 Task: Check the average views per listing of front patio in the last 1 year.
Action: Mouse moved to (1087, 250)
Screenshot: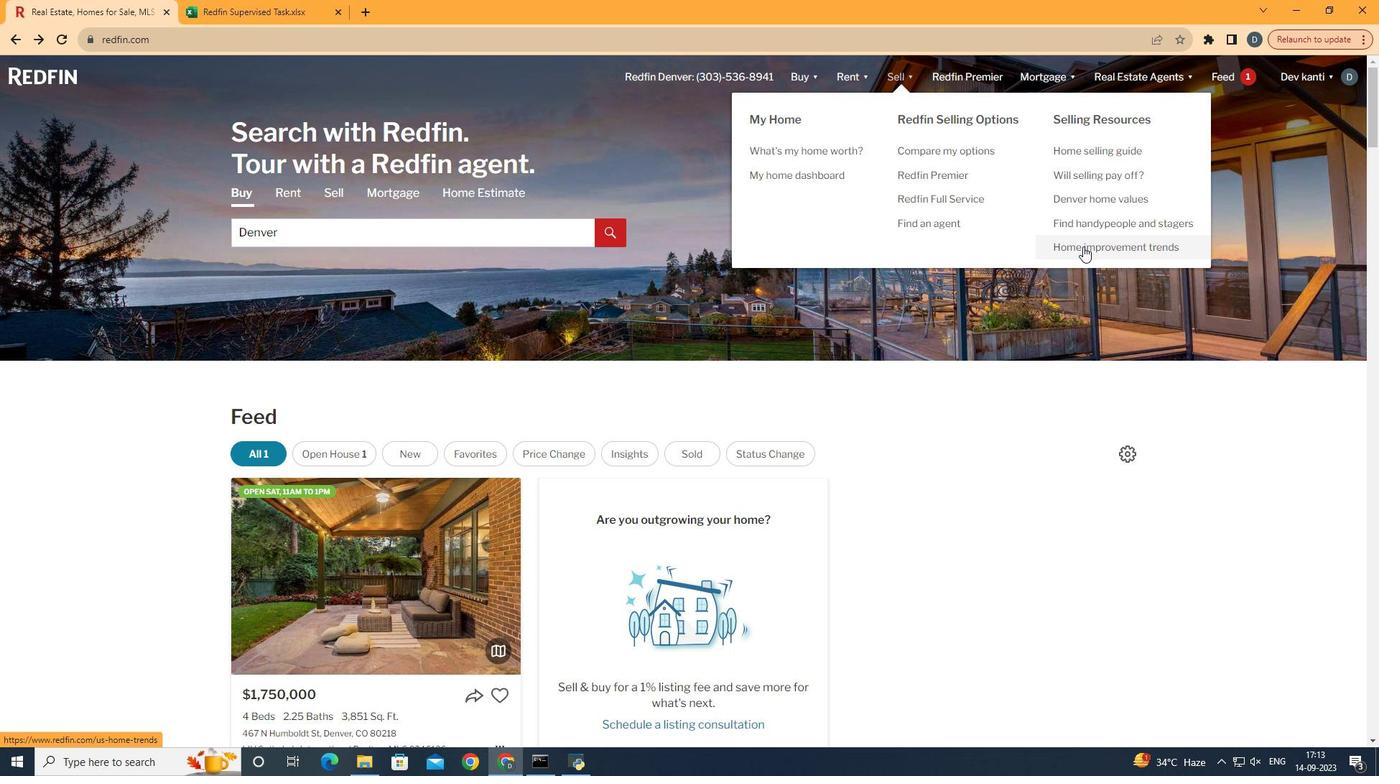 
Action: Mouse pressed left at (1087, 250)
Screenshot: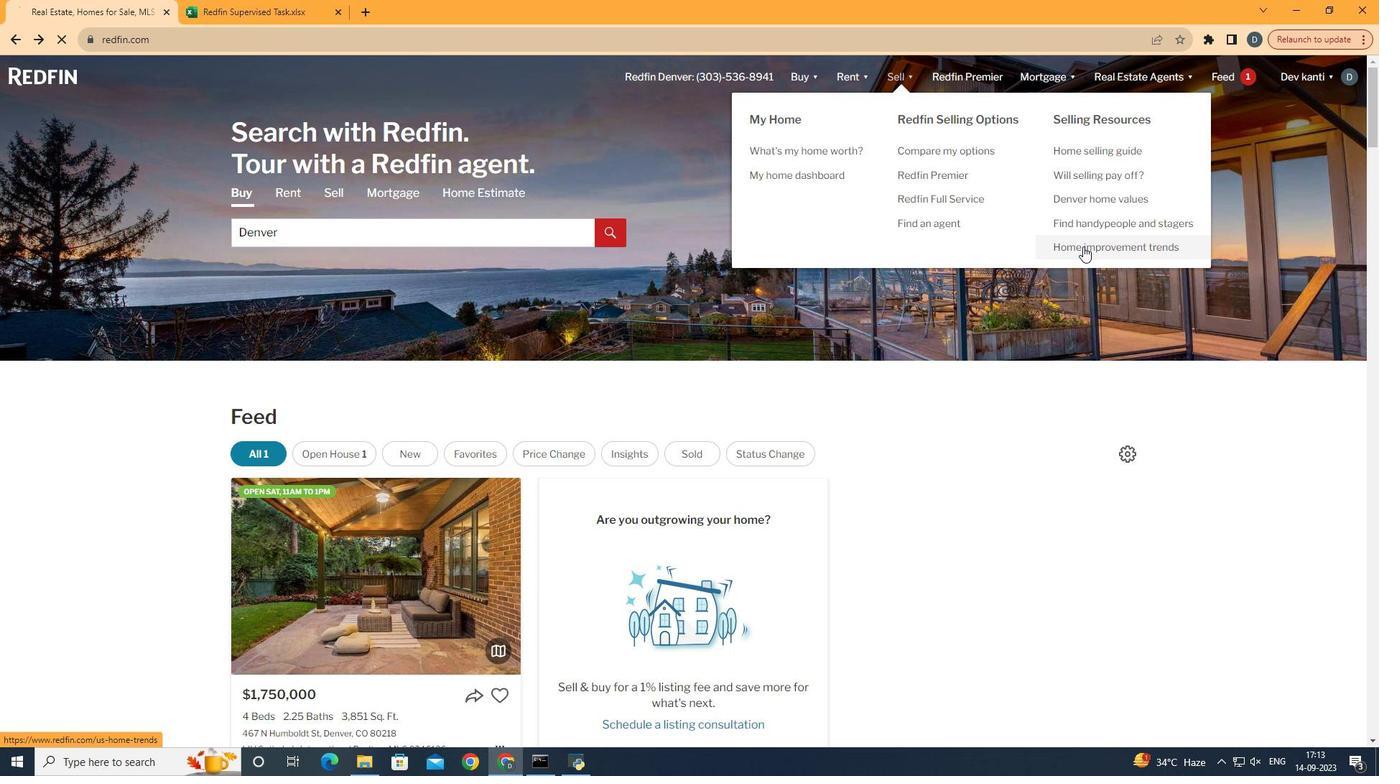 
Action: Mouse moved to (360, 278)
Screenshot: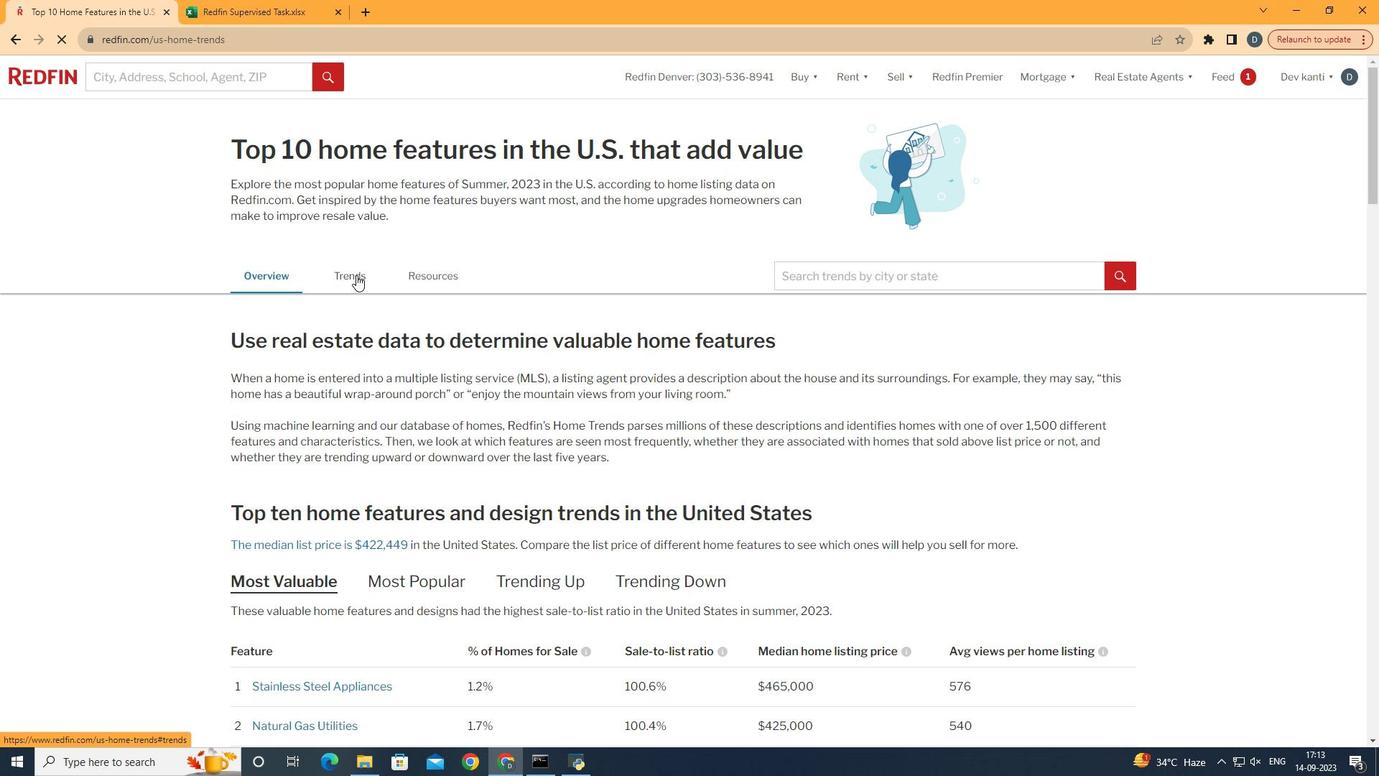 
Action: Mouse pressed left at (360, 278)
Screenshot: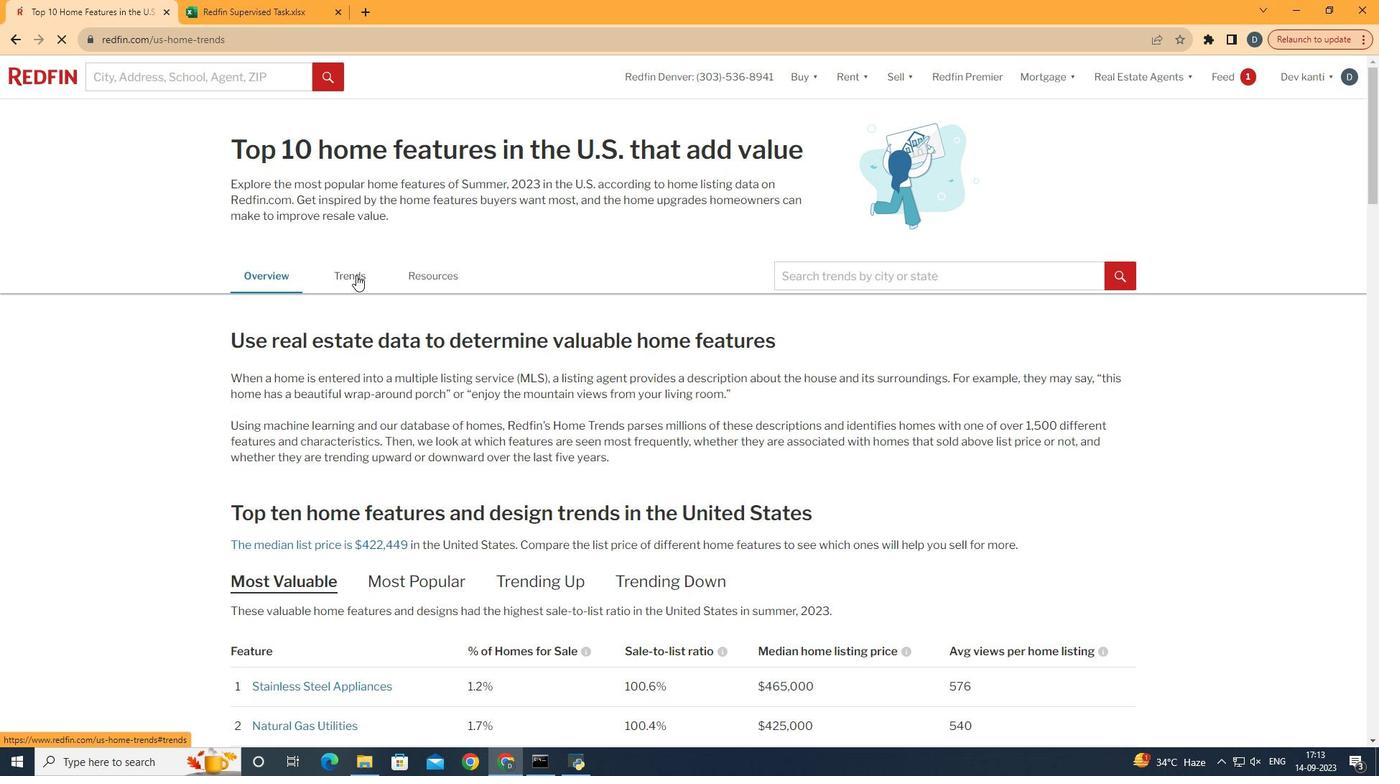 
Action: Mouse moved to (411, 372)
Screenshot: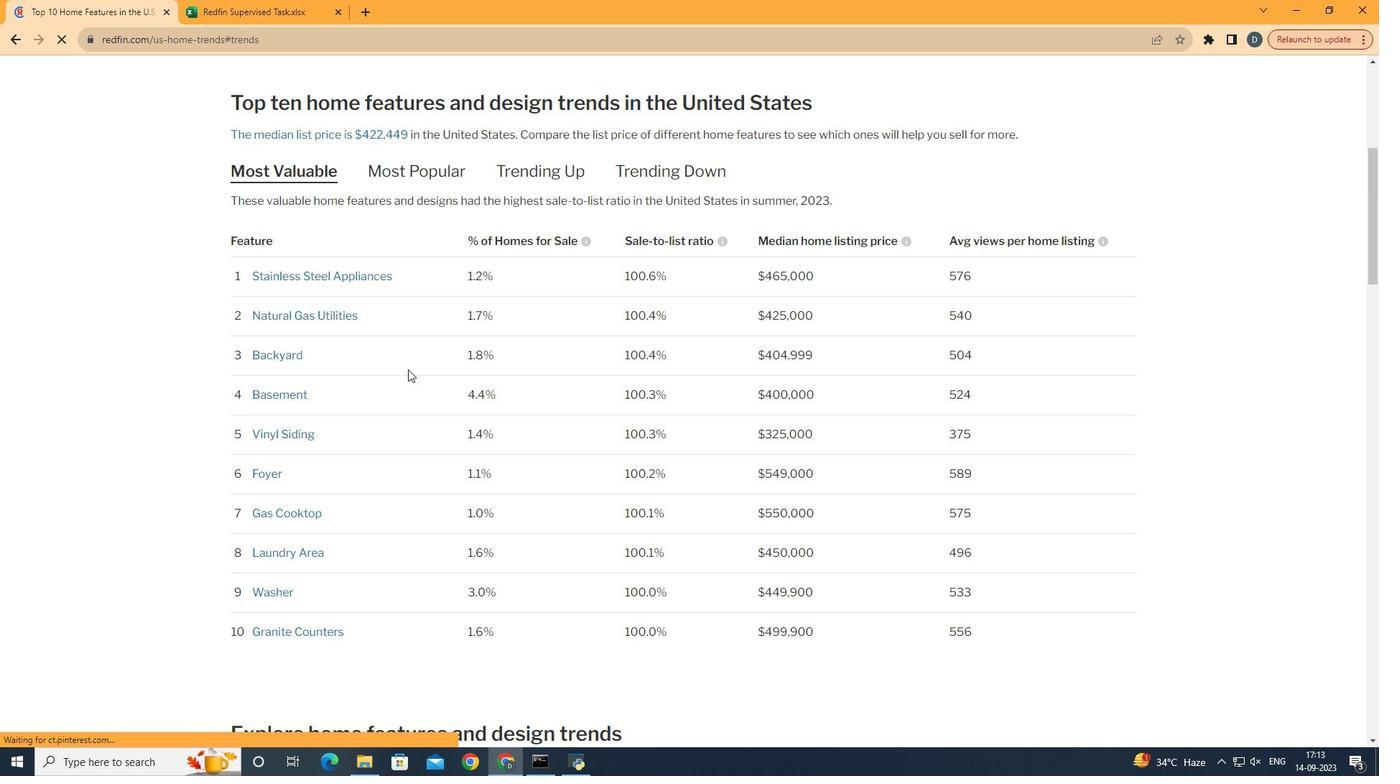 
Action: Mouse scrolled (411, 372) with delta (0, 0)
Screenshot: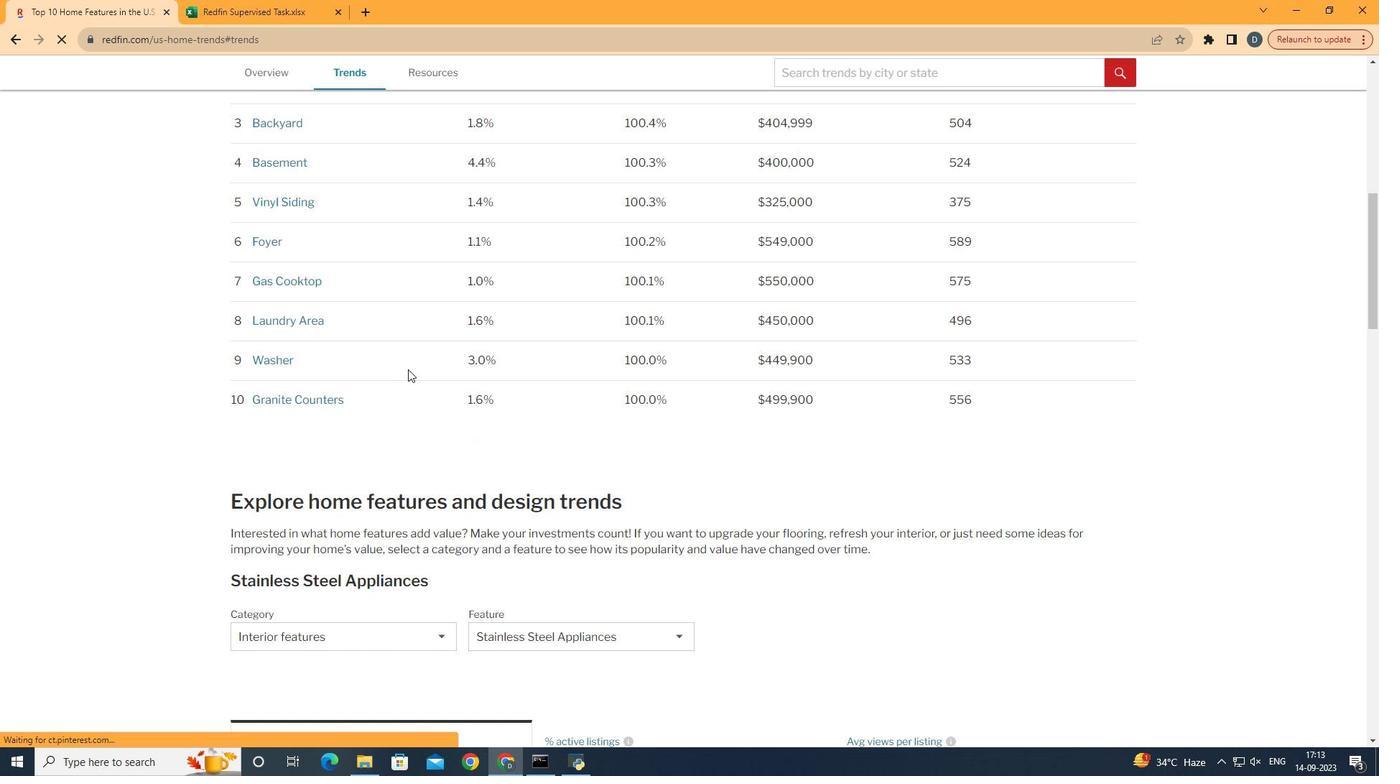 
Action: Mouse scrolled (411, 372) with delta (0, 0)
Screenshot: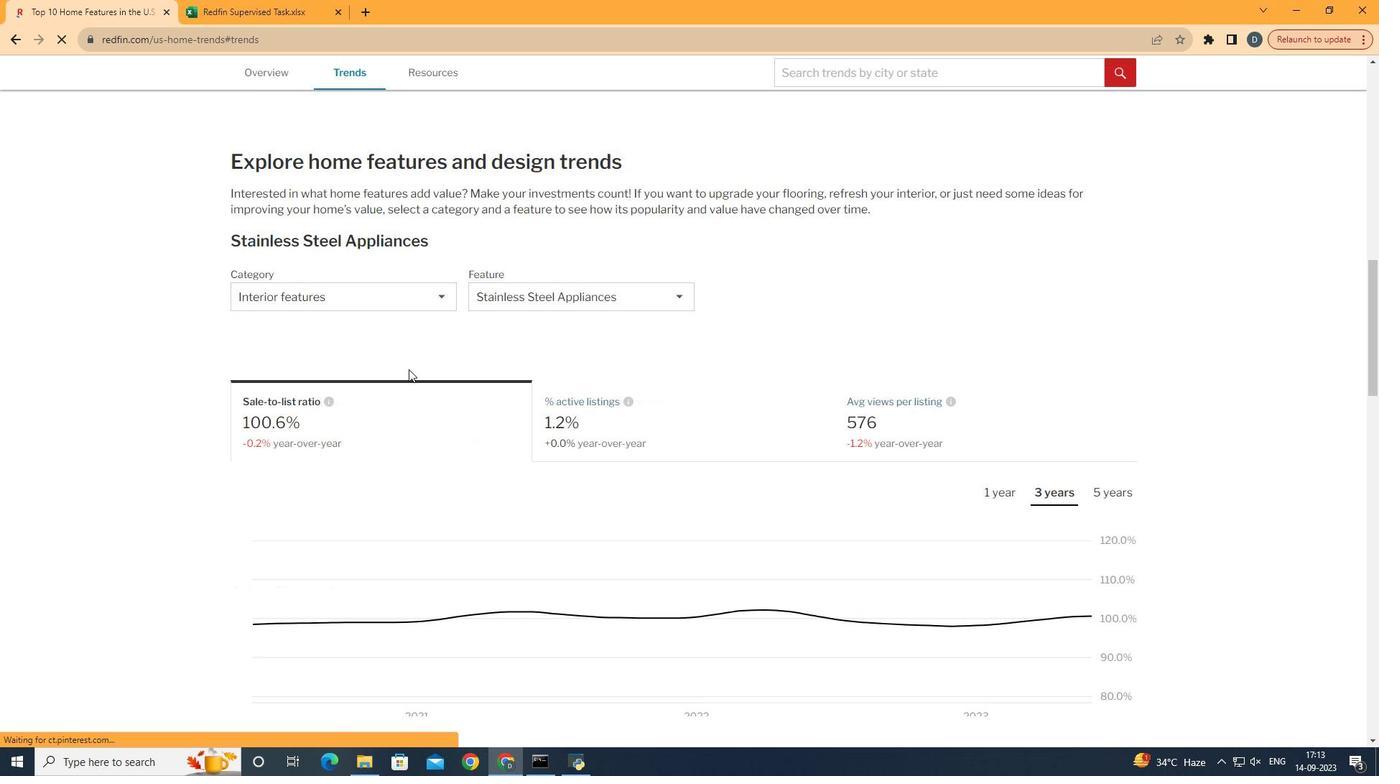 
Action: Mouse scrolled (411, 372) with delta (0, 0)
Screenshot: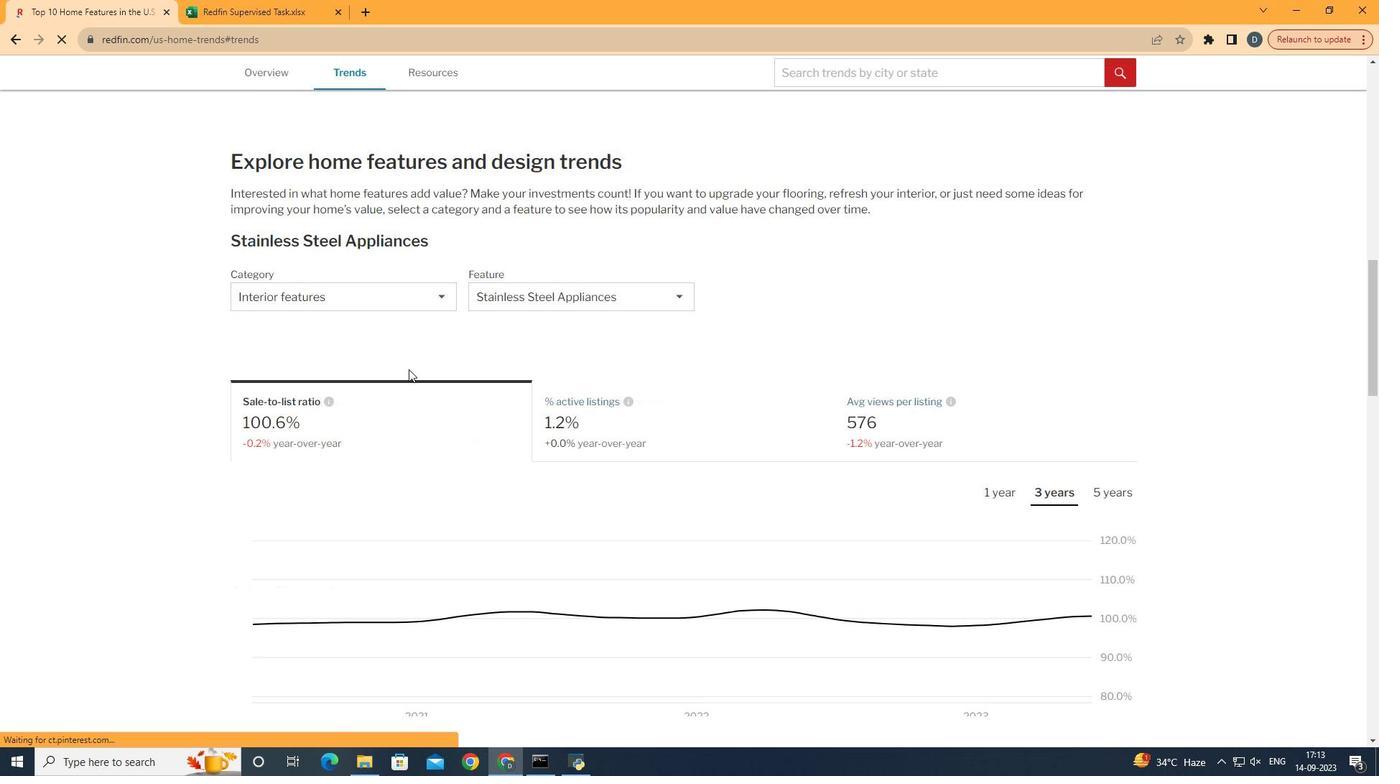 
Action: Mouse scrolled (411, 372) with delta (0, 0)
Screenshot: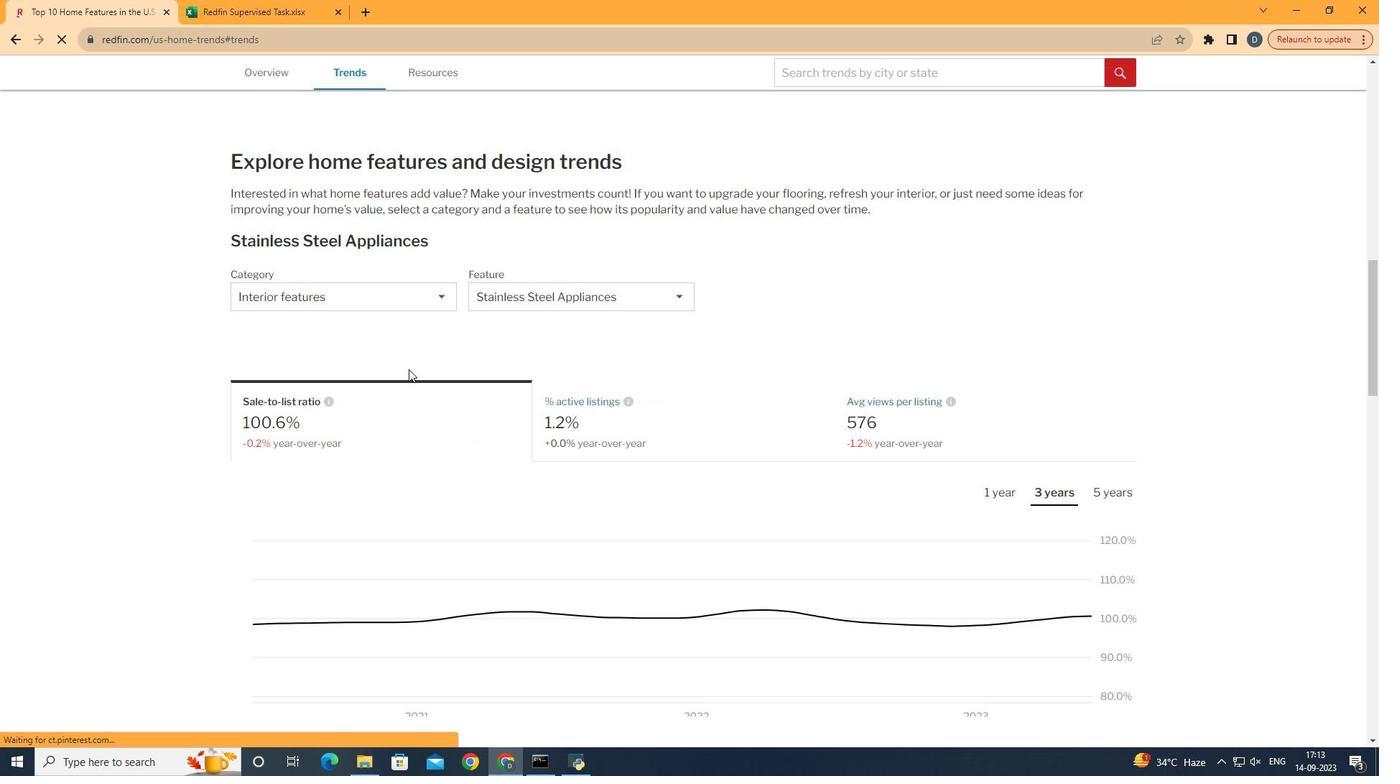 
Action: Mouse scrolled (411, 372) with delta (0, 0)
Screenshot: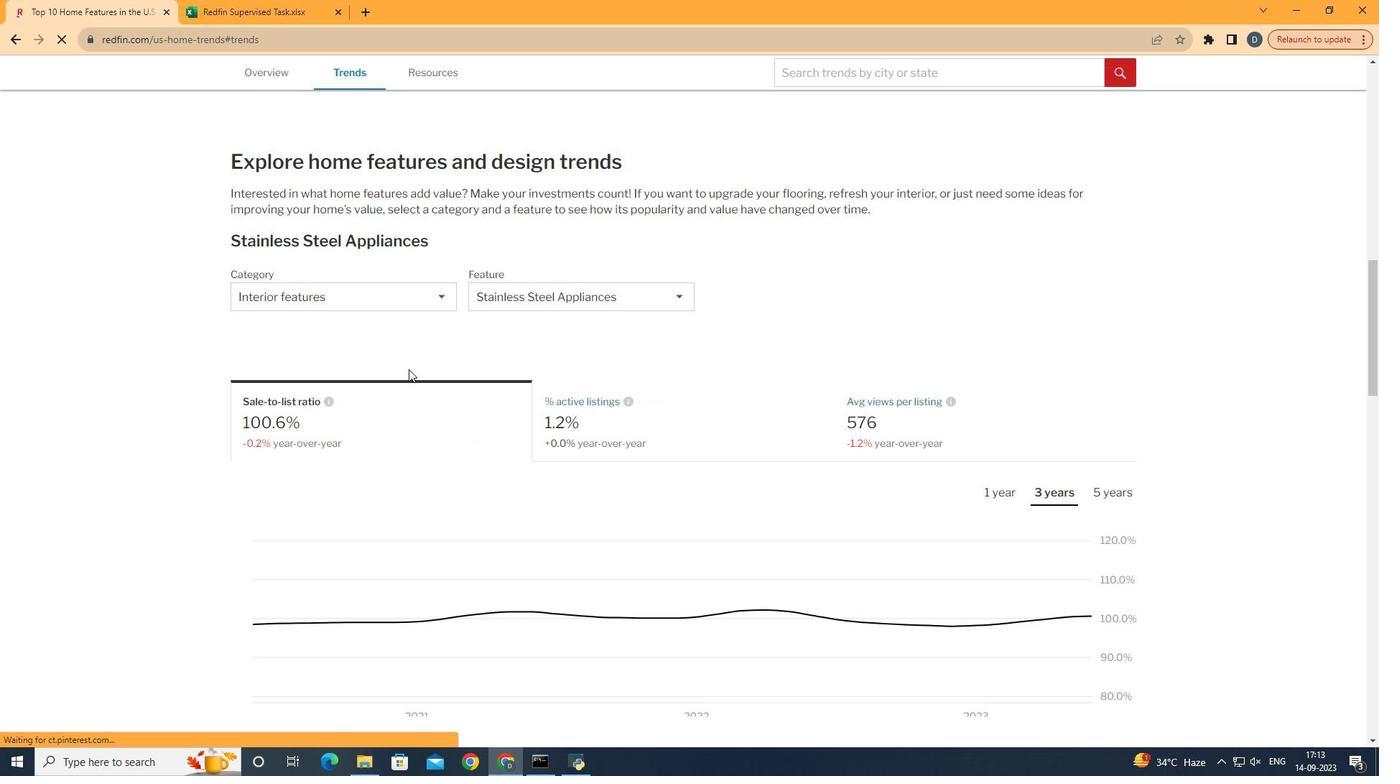 
Action: Mouse scrolled (411, 372) with delta (0, 0)
Screenshot: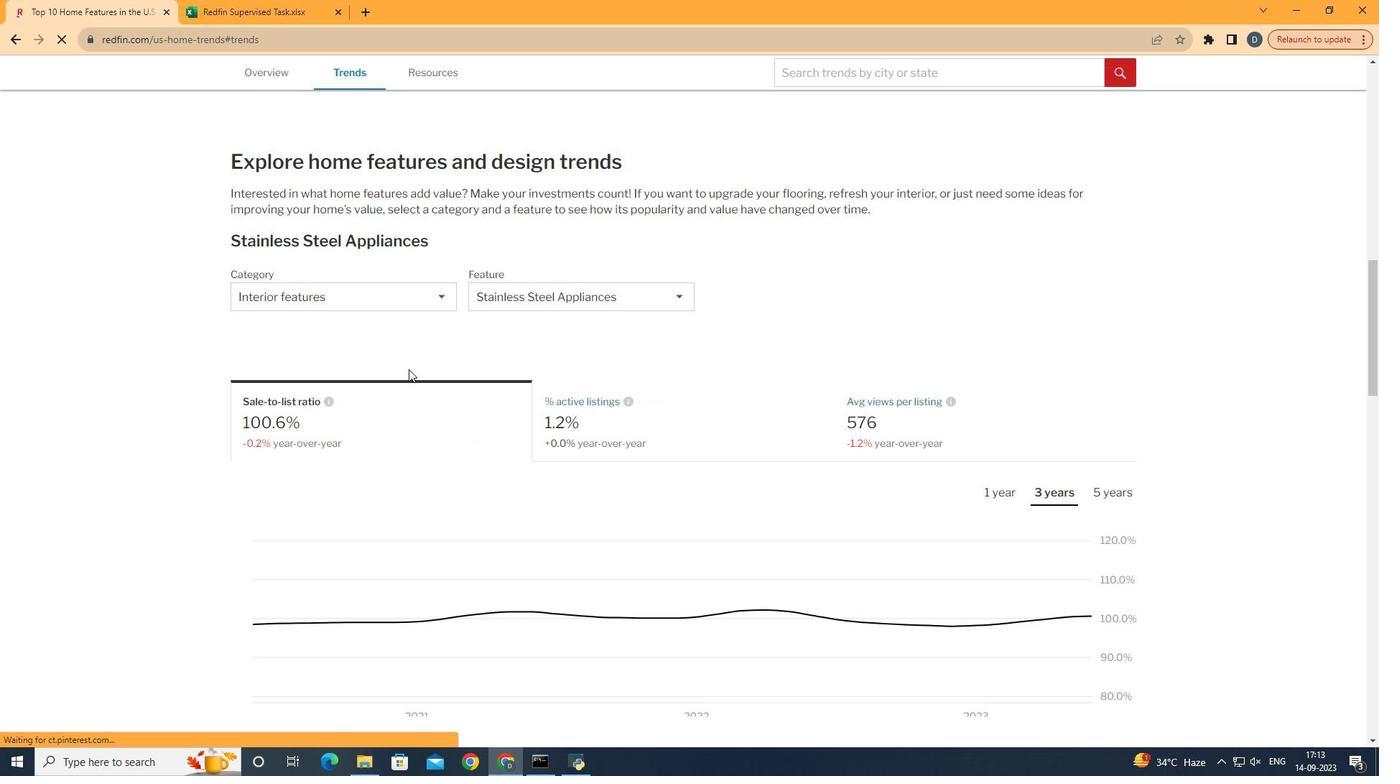 
Action: Mouse scrolled (411, 372) with delta (0, 0)
Screenshot: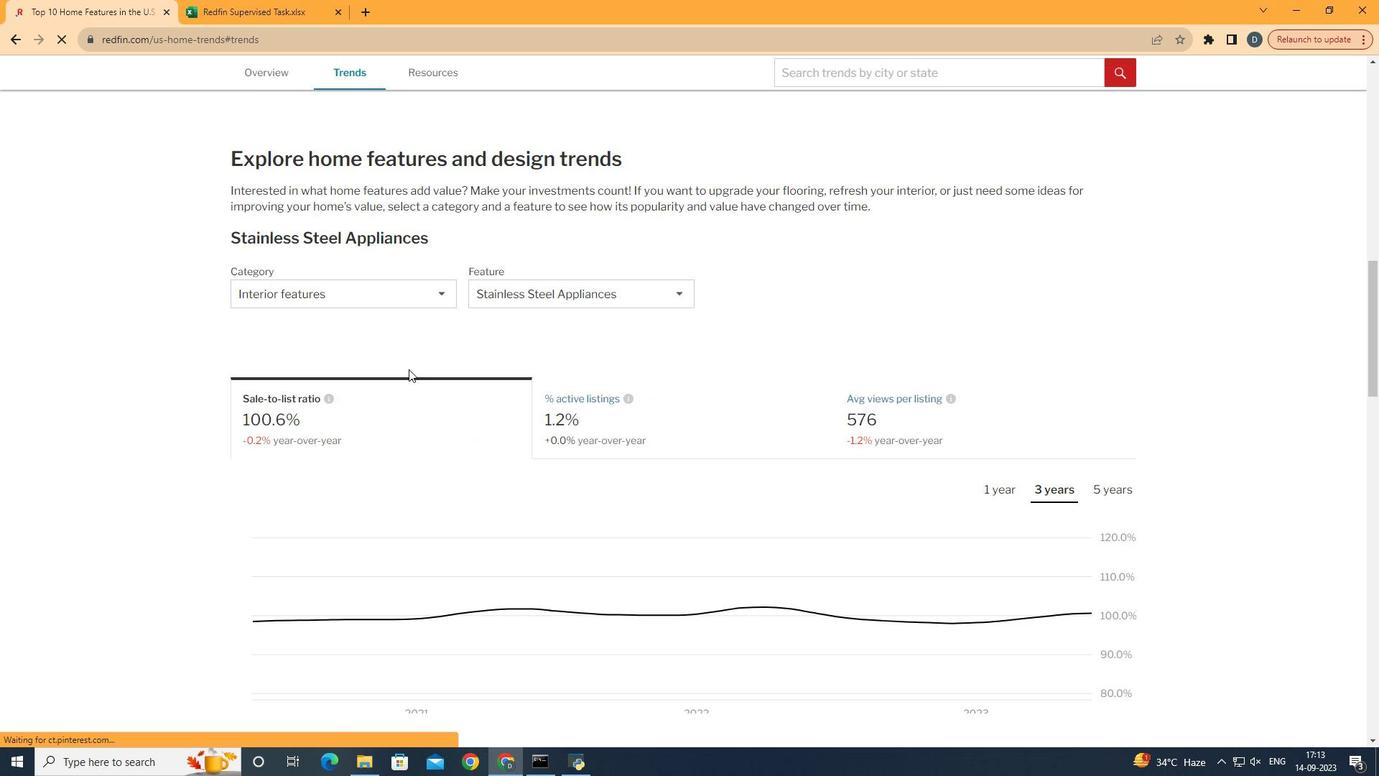 
Action: Mouse scrolled (411, 372) with delta (0, 0)
Screenshot: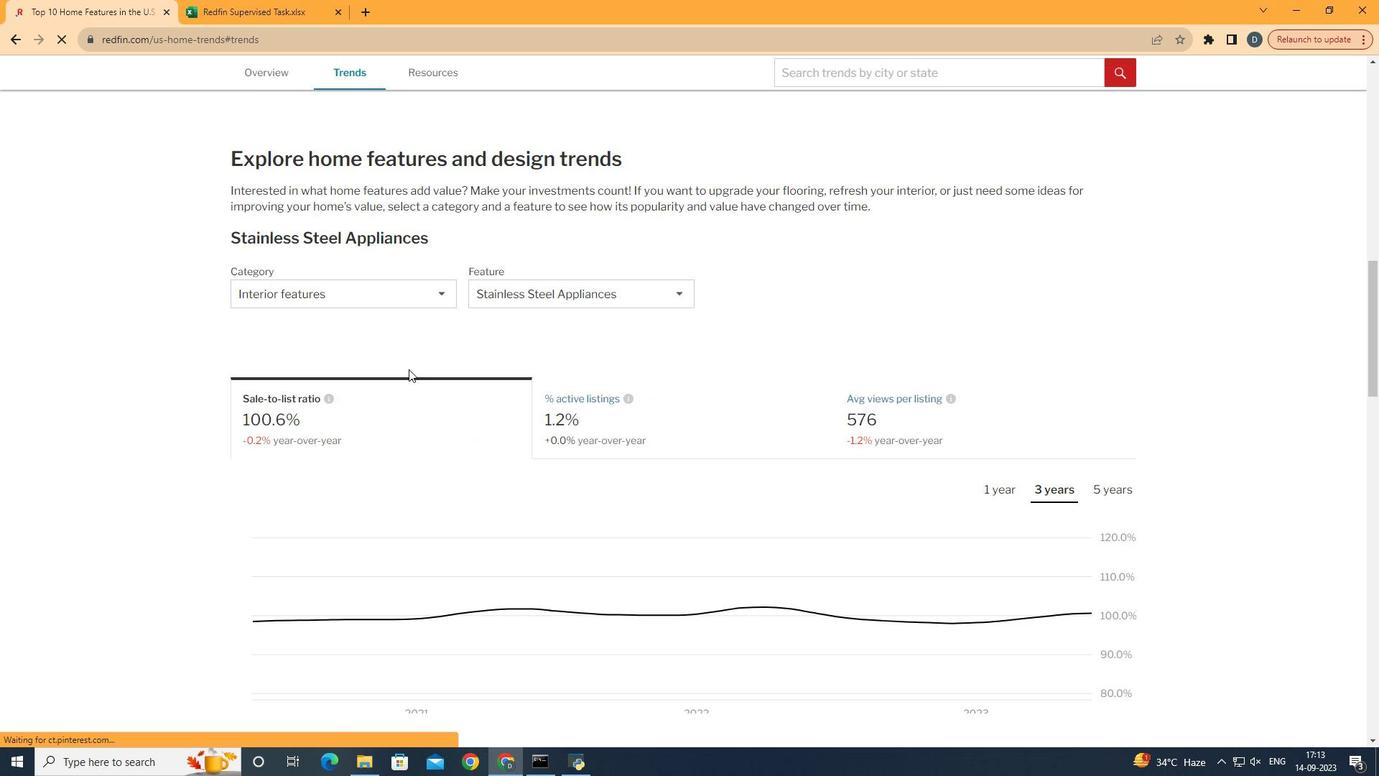 
Action: Mouse moved to (382, 295)
Screenshot: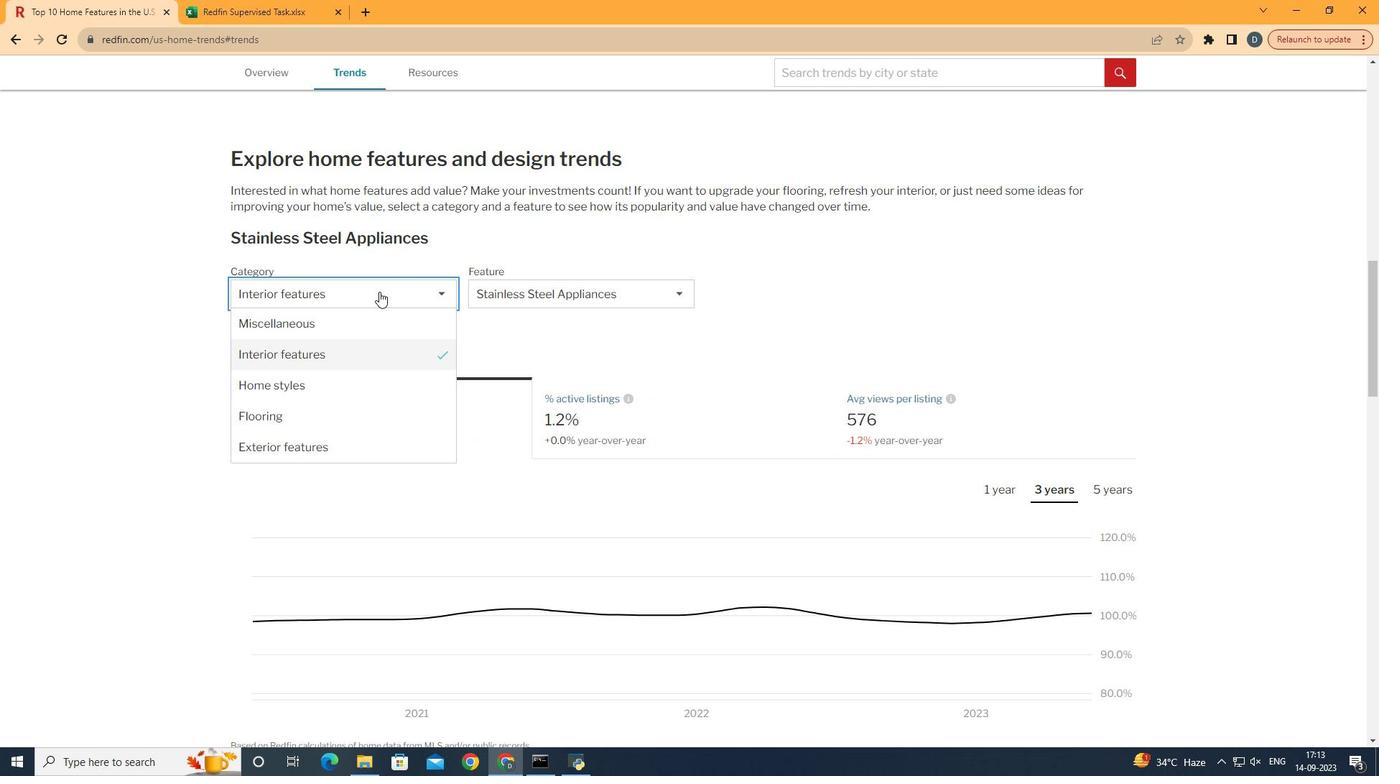
Action: Mouse pressed left at (382, 295)
Screenshot: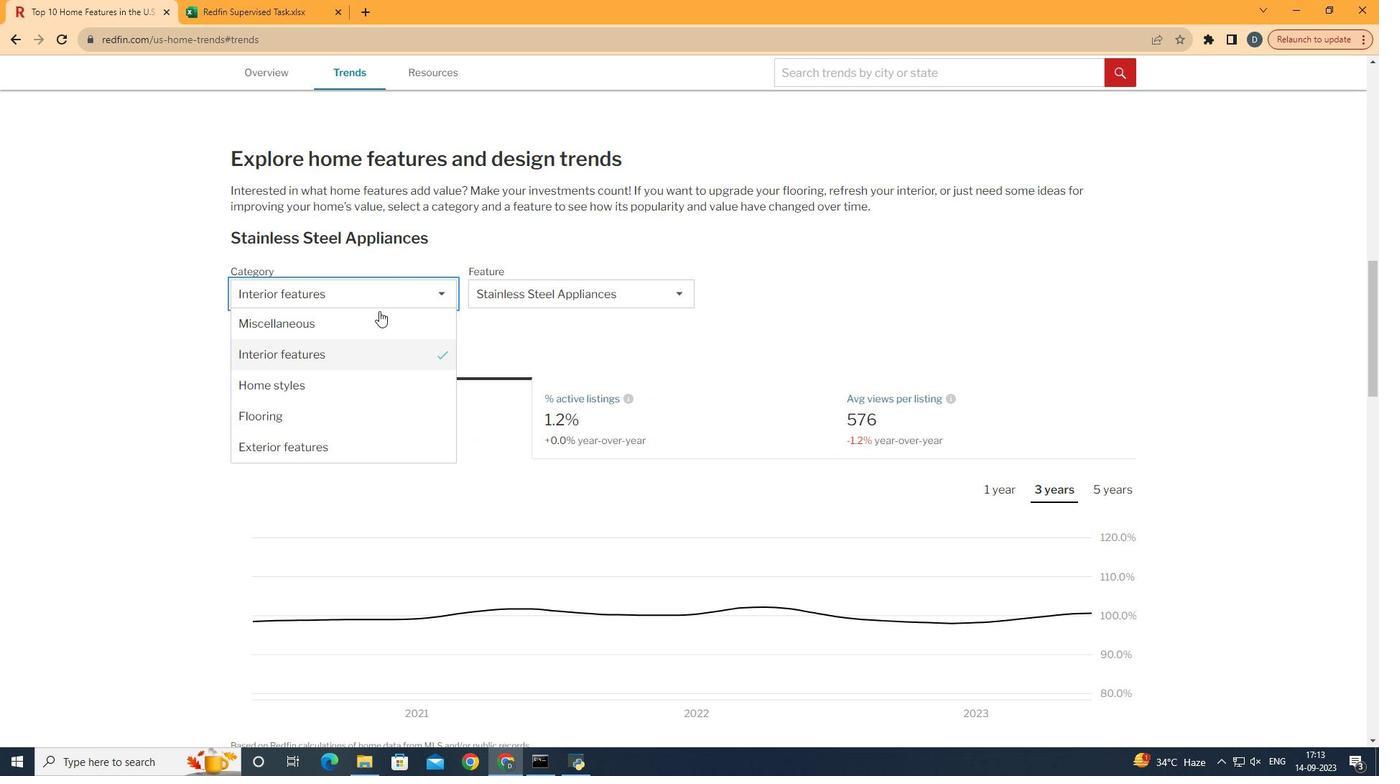 
Action: Mouse moved to (391, 445)
Screenshot: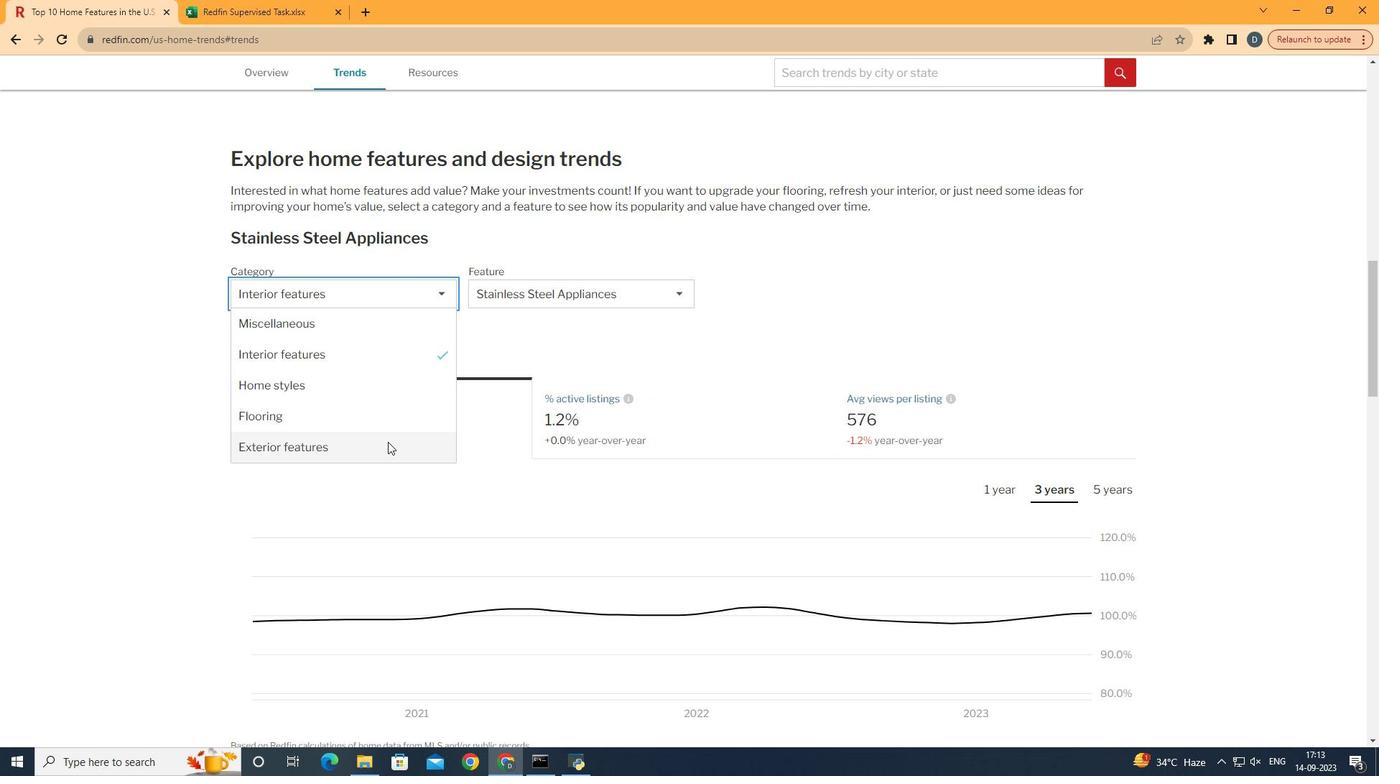 
Action: Mouse pressed left at (391, 445)
Screenshot: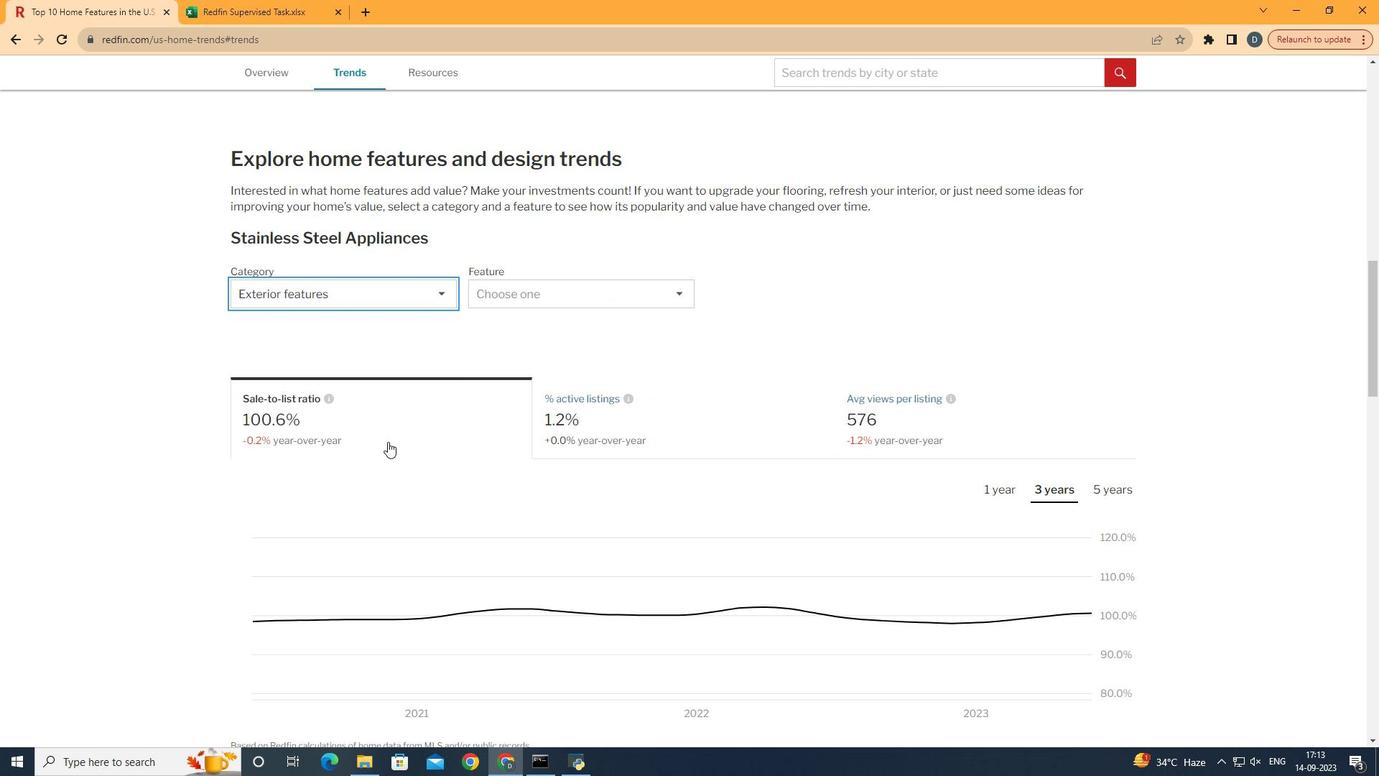 
Action: Mouse moved to (553, 310)
Screenshot: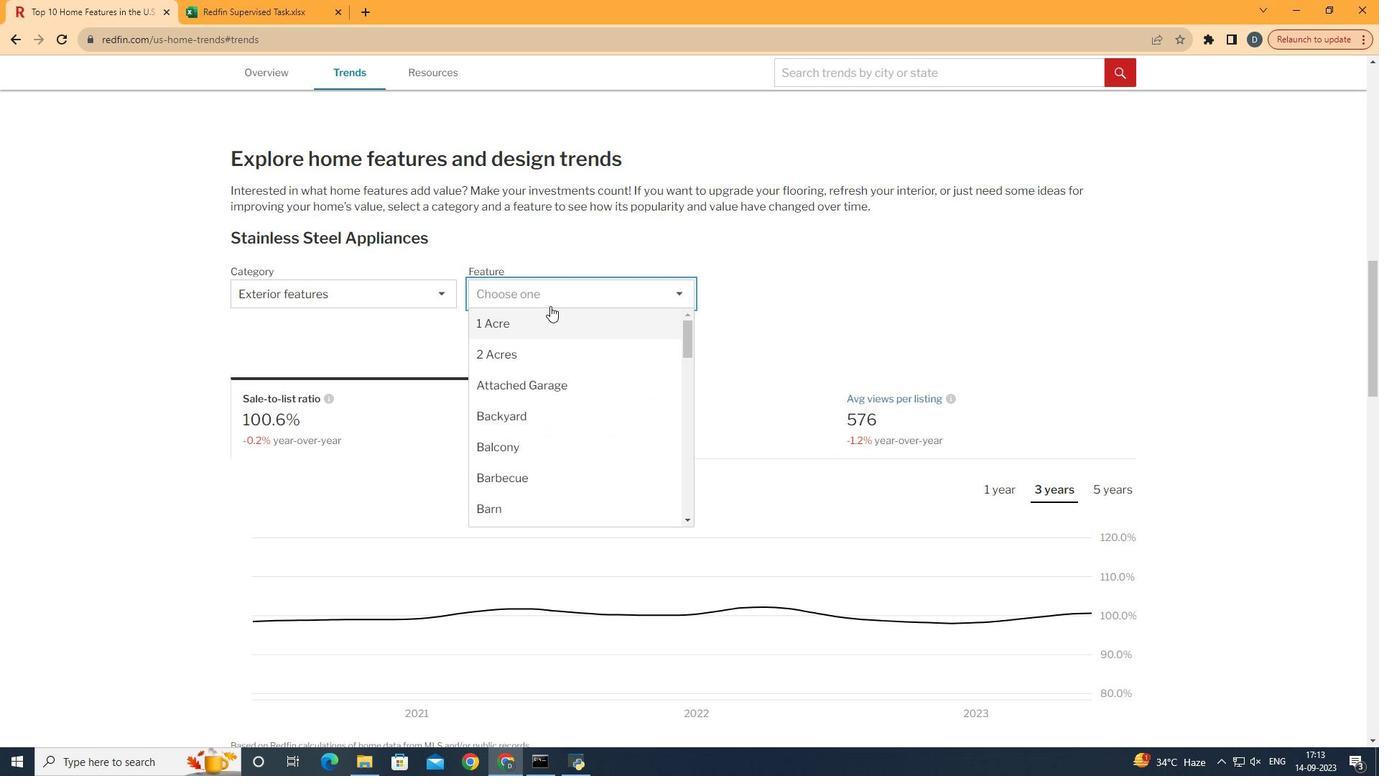 
Action: Mouse pressed left at (553, 310)
Screenshot: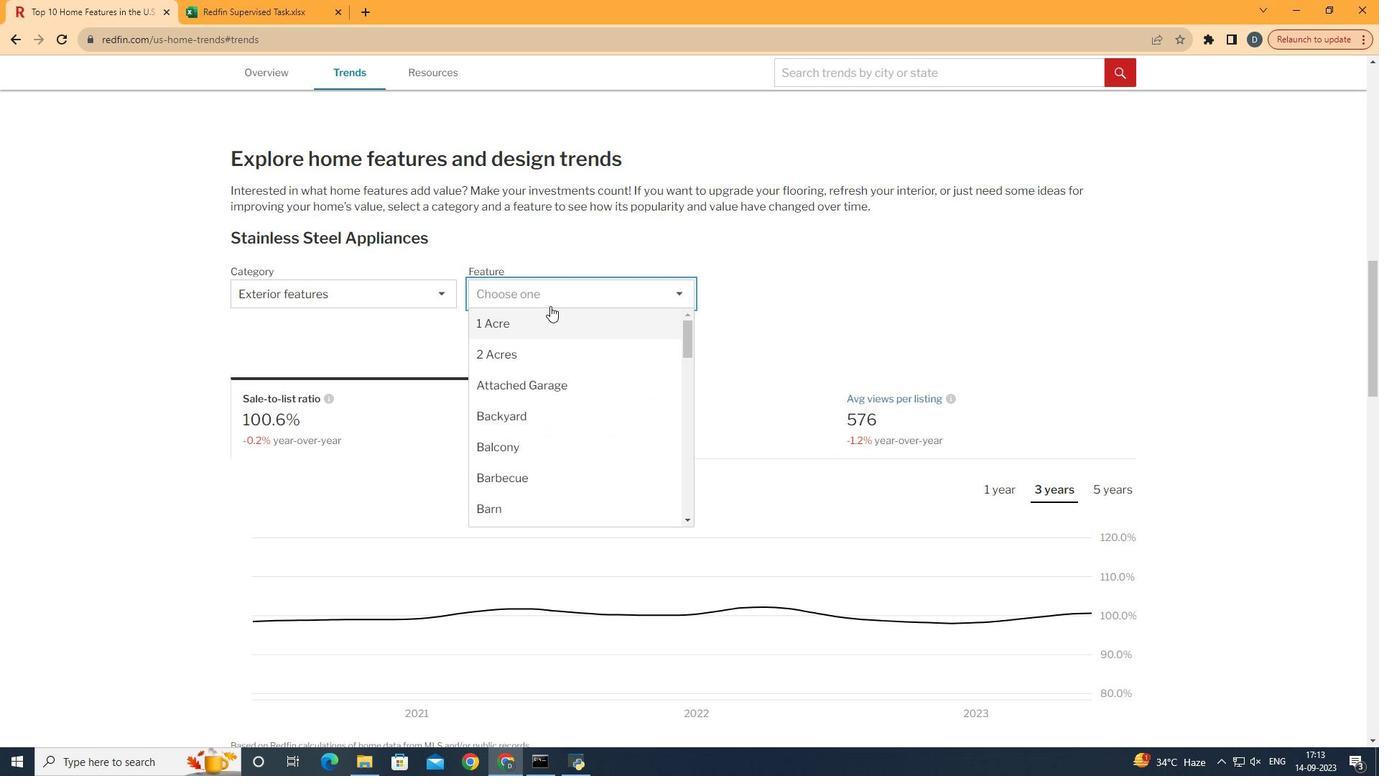 
Action: Mouse moved to (582, 417)
Screenshot: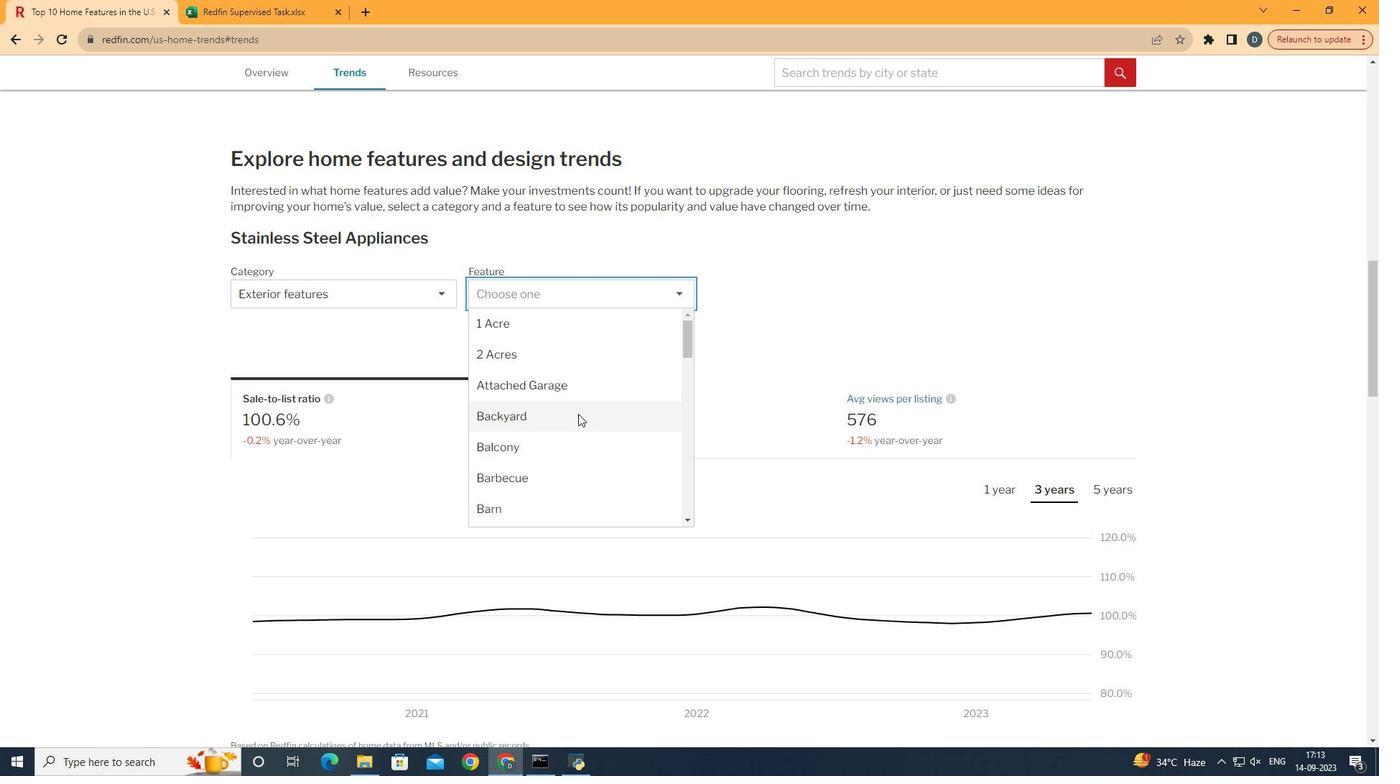 
Action: Mouse scrolled (582, 416) with delta (0, 0)
Screenshot: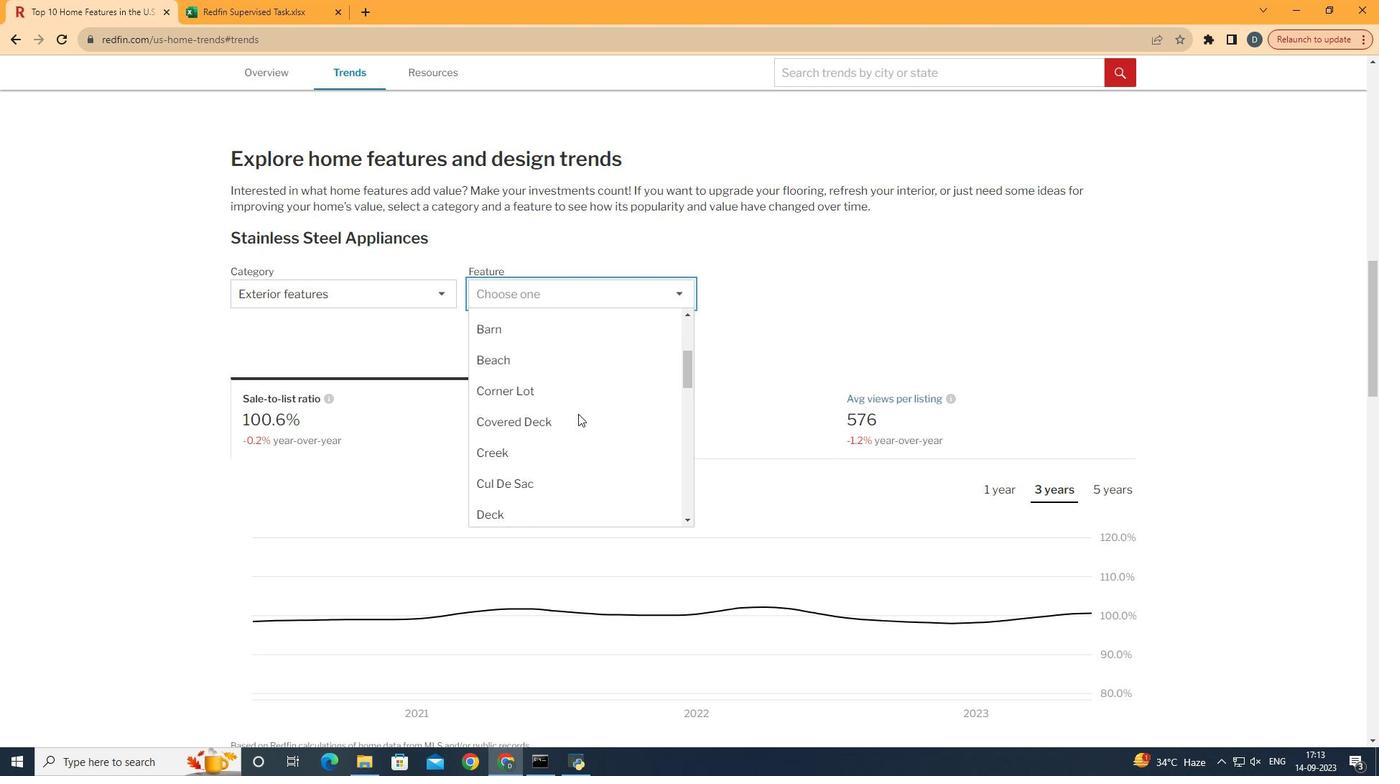 
Action: Mouse scrolled (582, 416) with delta (0, 0)
Screenshot: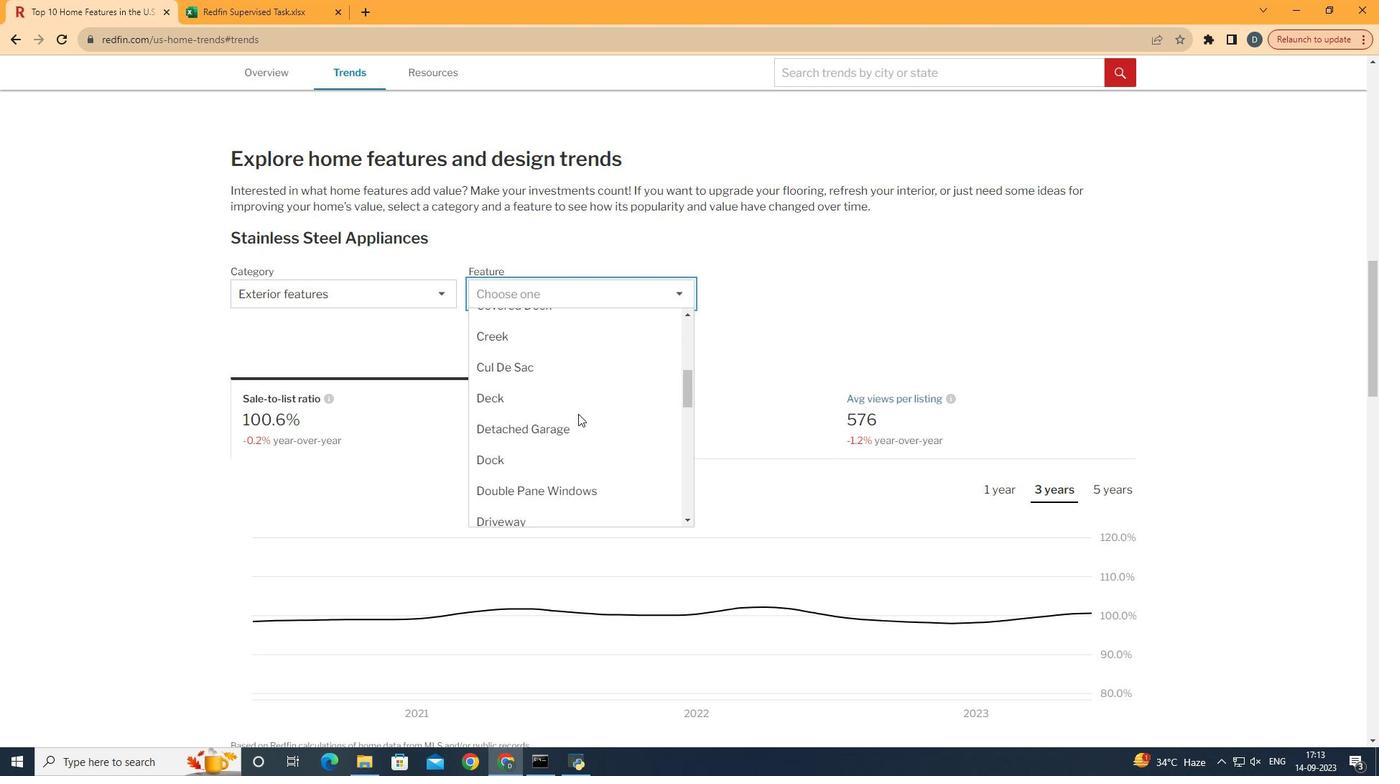 
Action: Mouse scrolled (582, 416) with delta (0, 0)
Screenshot: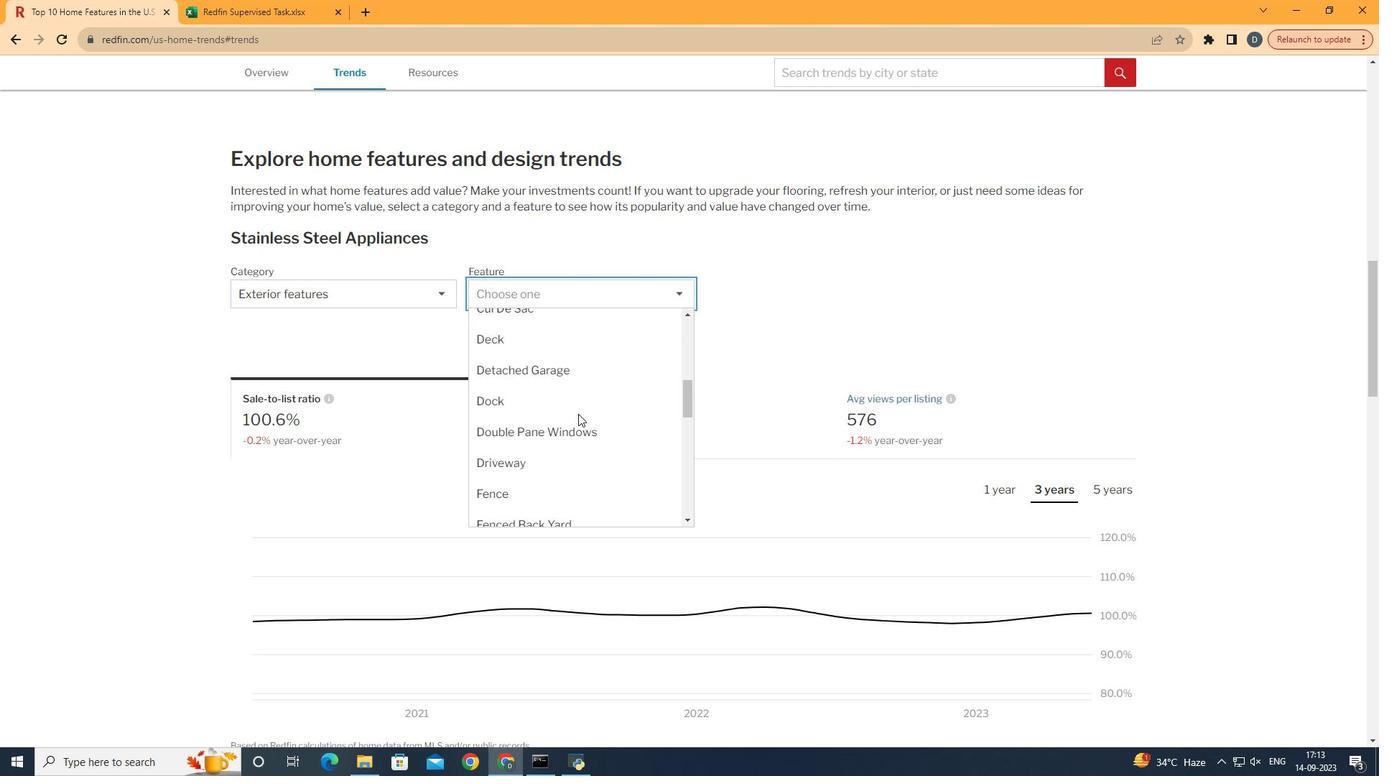 
Action: Mouse scrolled (582, 416) with delta (0, 0)
Screenshot: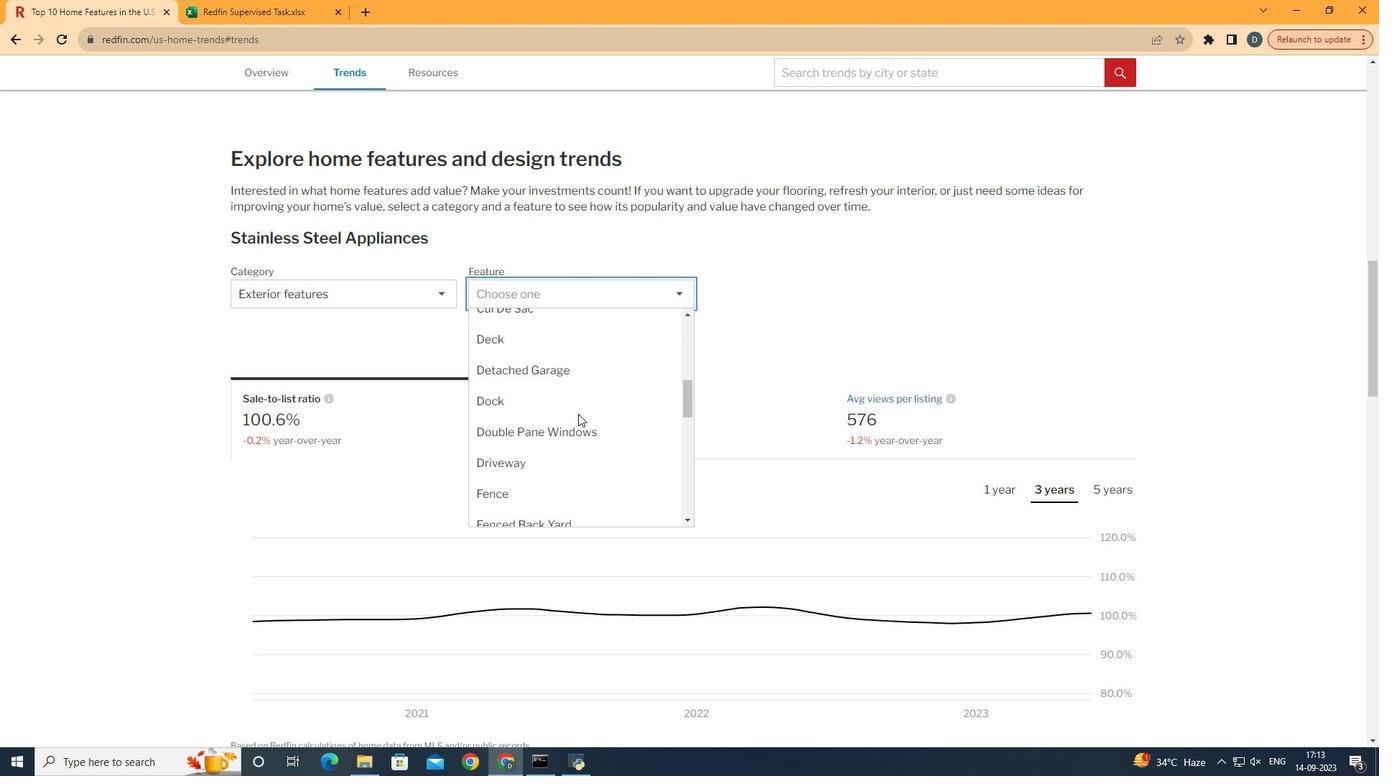 
Action: Mouse scrolled (582, 416) with delta (0, 0)
Screenshot: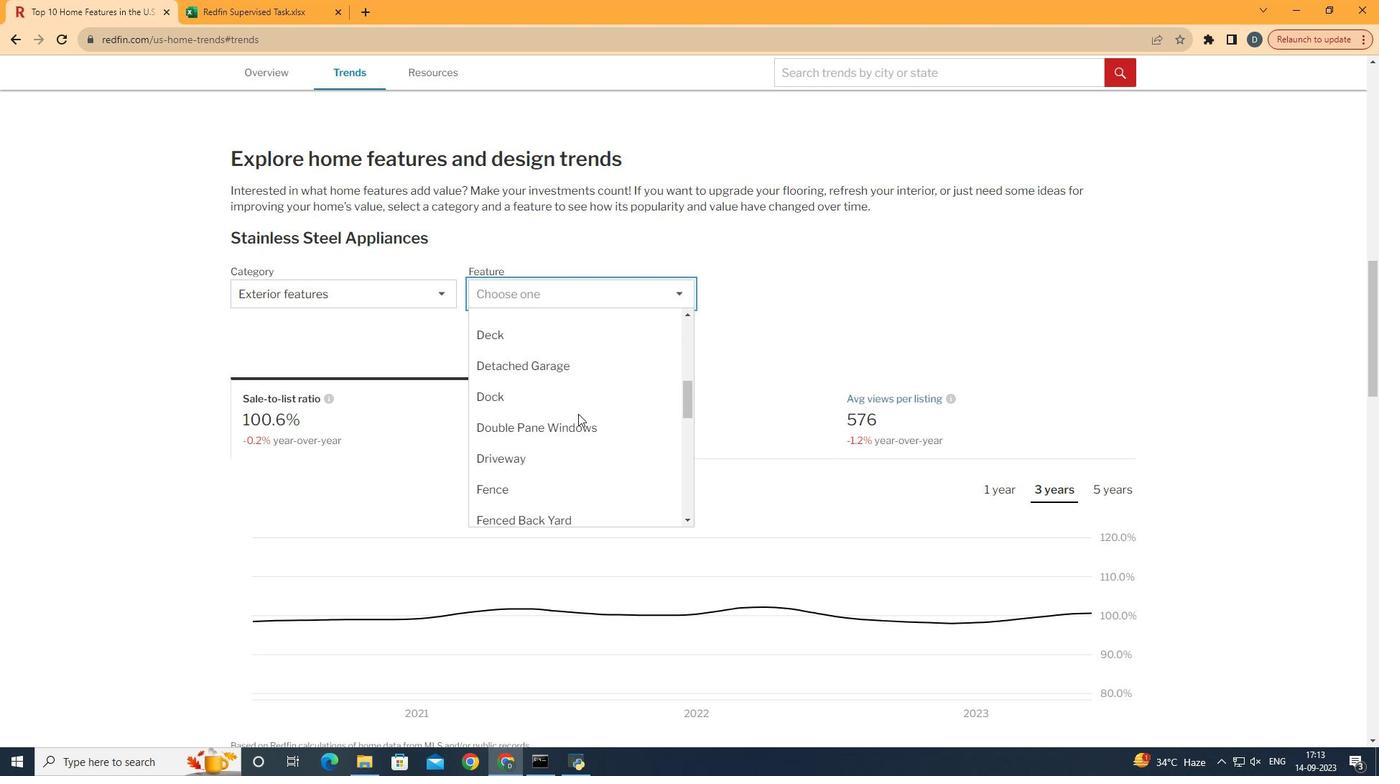 
Action: Mouse scrolled (582, 416) with delta (0, 0)
Screenshot: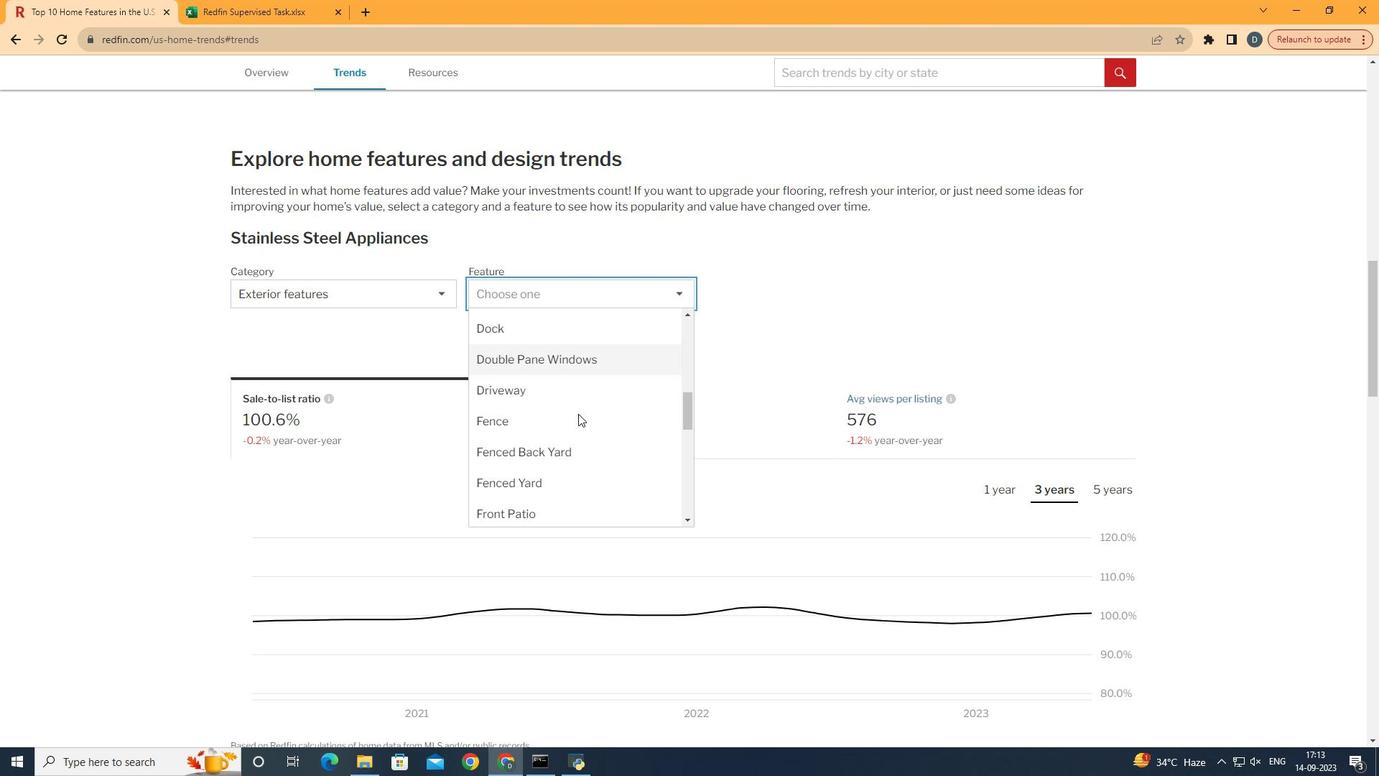 
Action: Mouse scrolled (582, 416) with delta (0, 0)
Screenshot: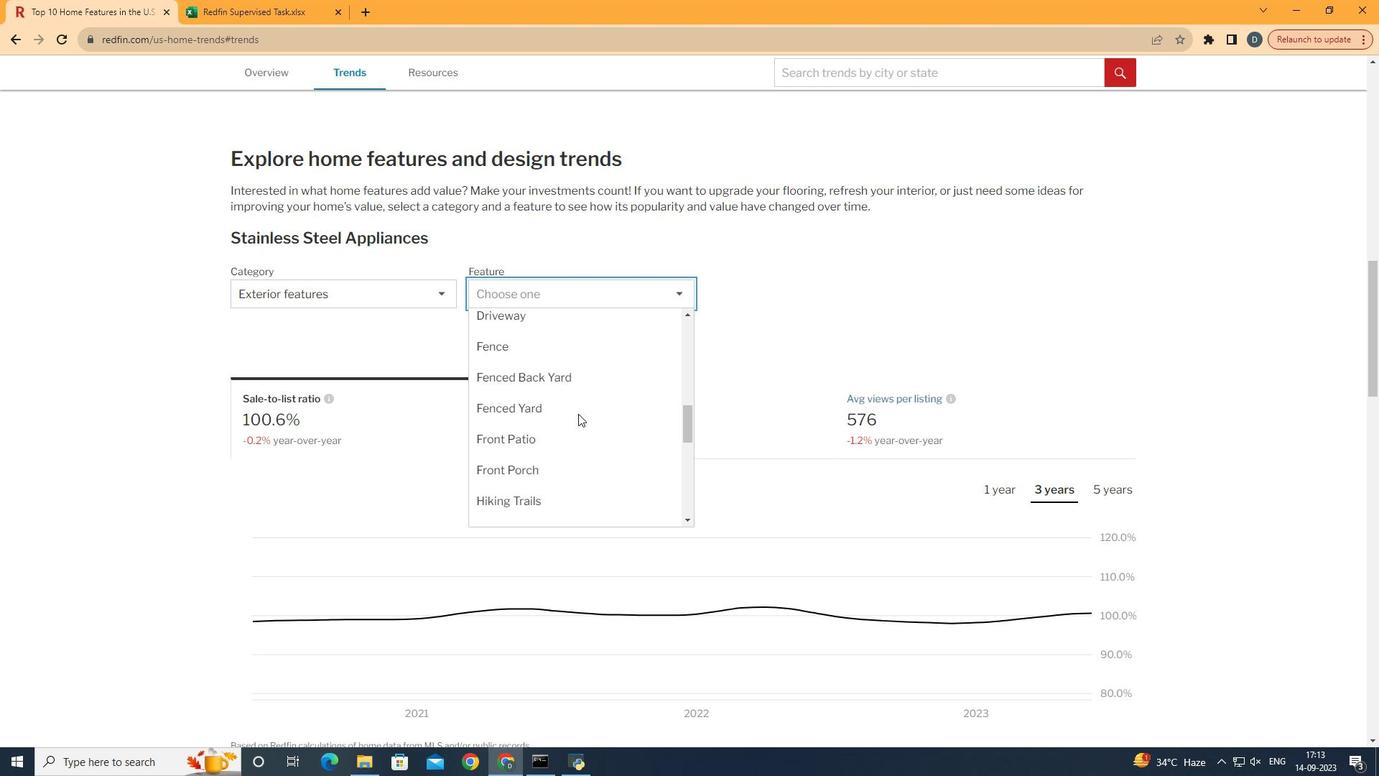 
Action: Mouse moved to (576, 454)
Screenshot: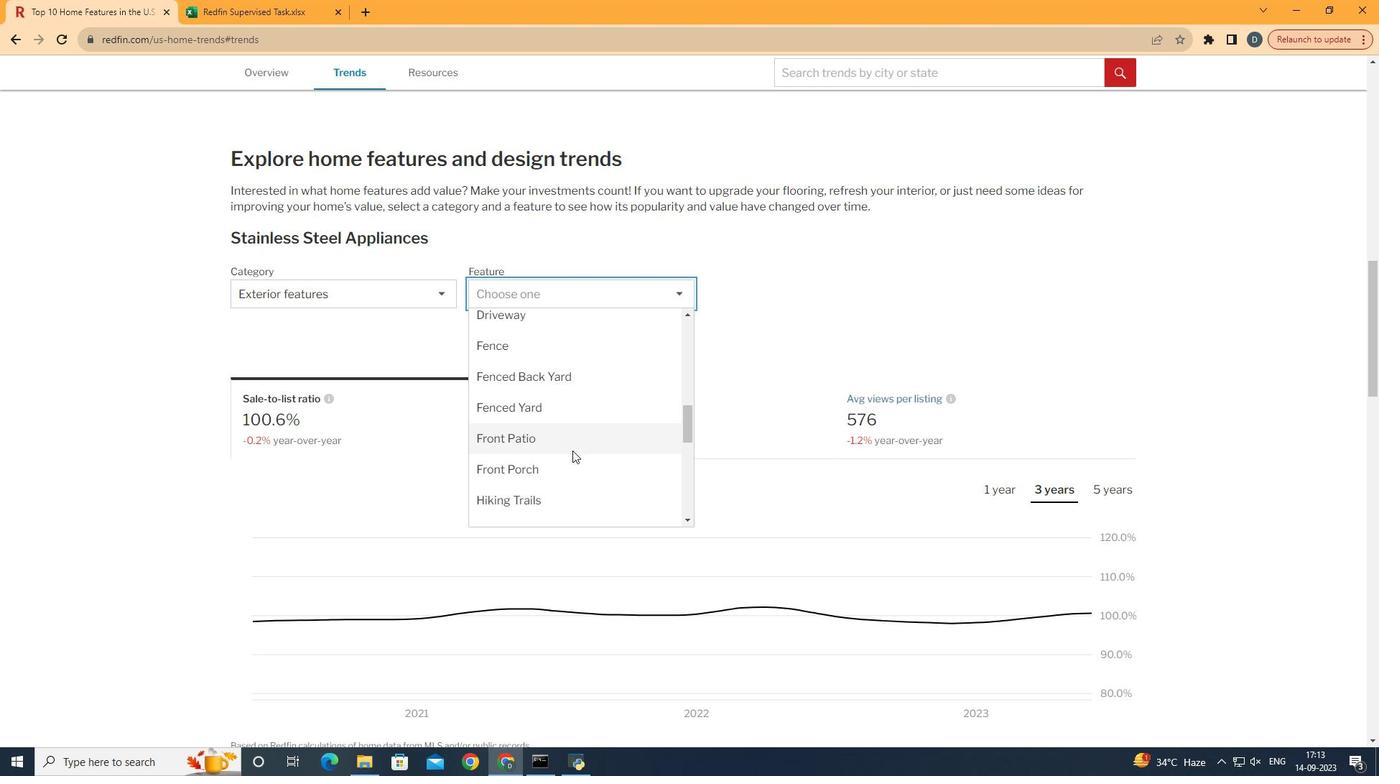 
Action: Mouse pressed left at (576, 454)
Screenshot: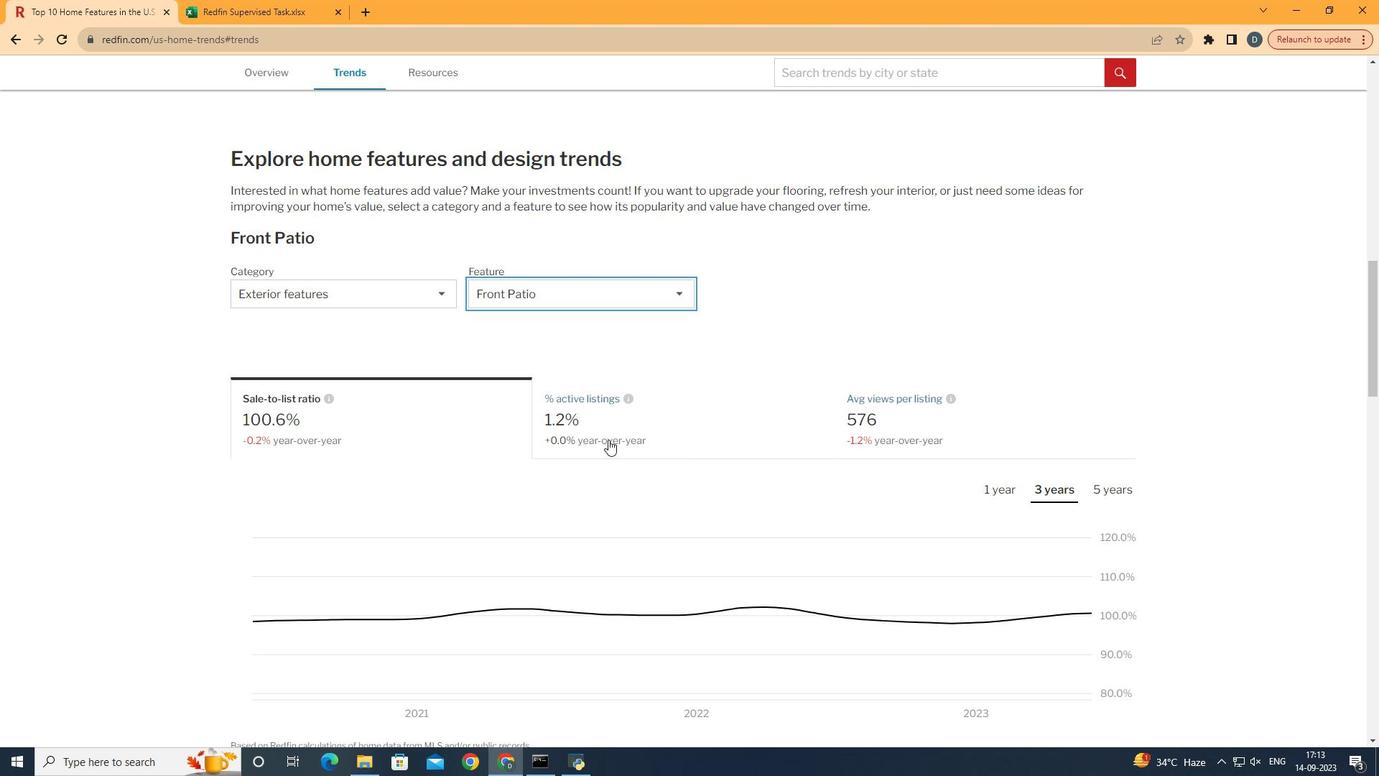 
Action: Mouse moved to (936, 417)
Screenshot: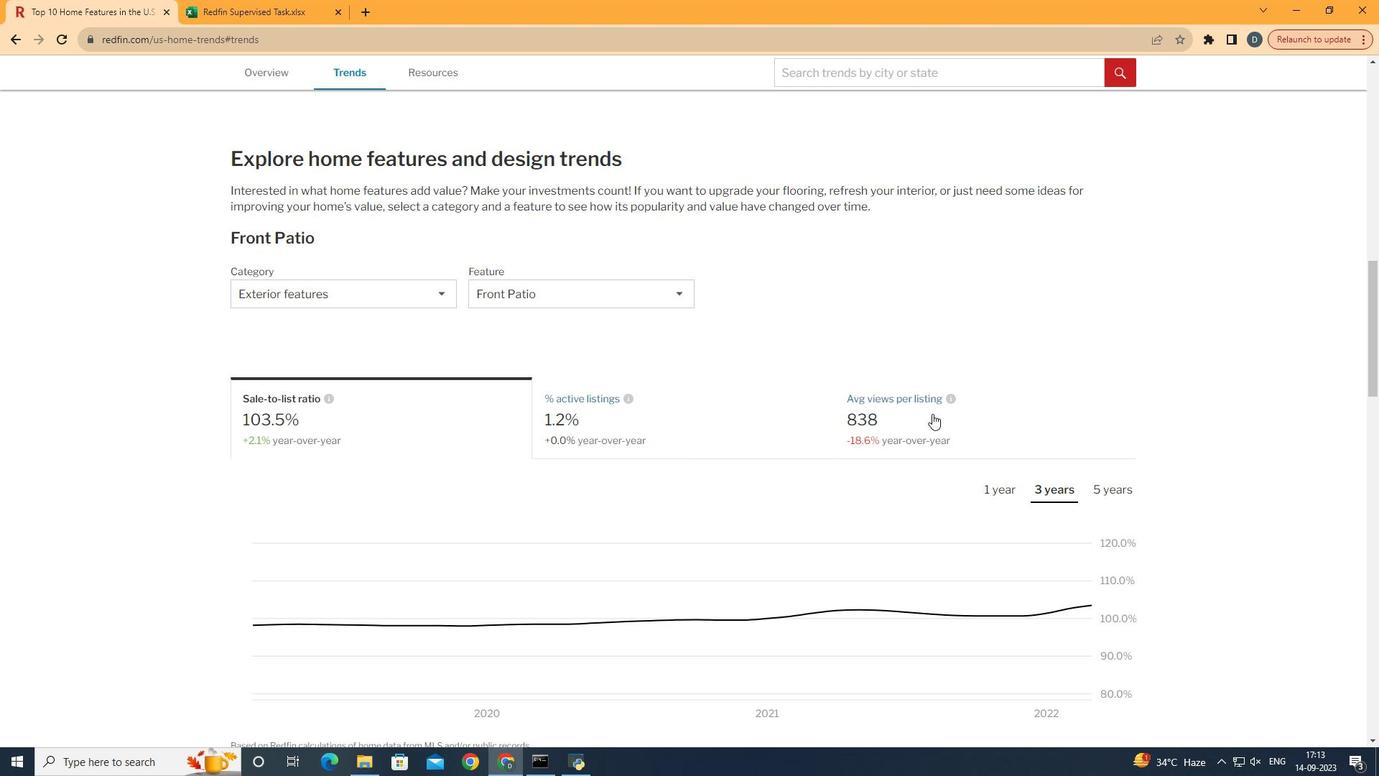 
Action: Mouse pressed left at (936, 417)
Screenshot: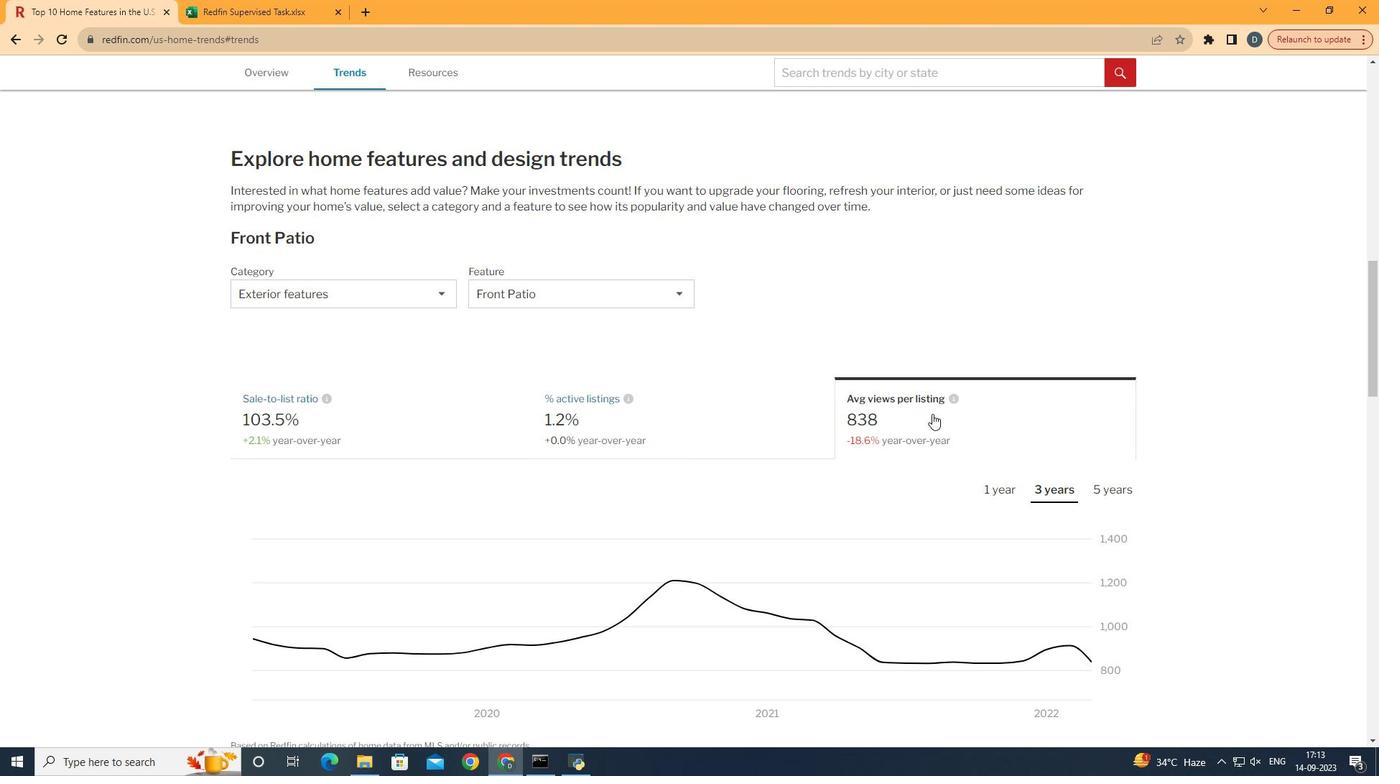
Action: Mouse moved to (1073, 325)
Screenshot: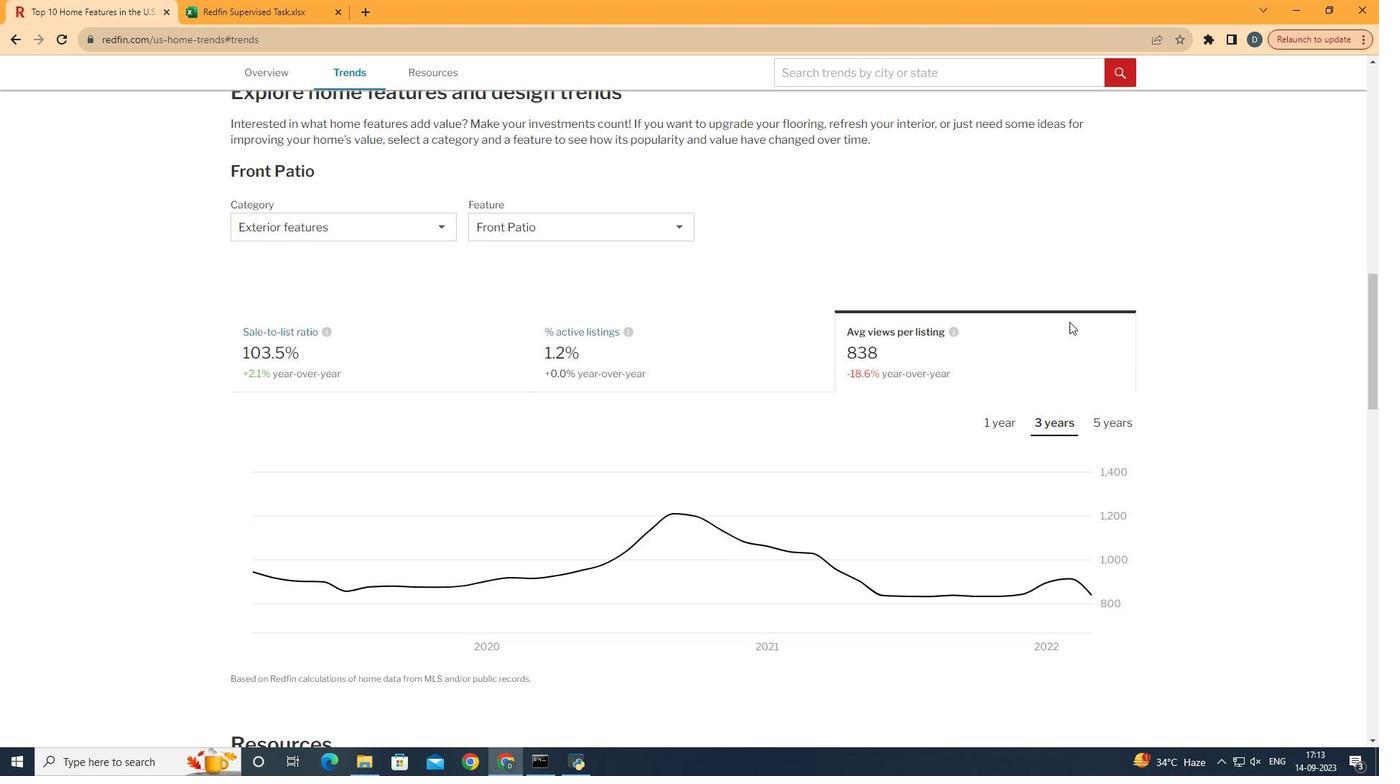 
Action: Mouse scrolled (1073, 324) with delta (0, 0)
Screenshot: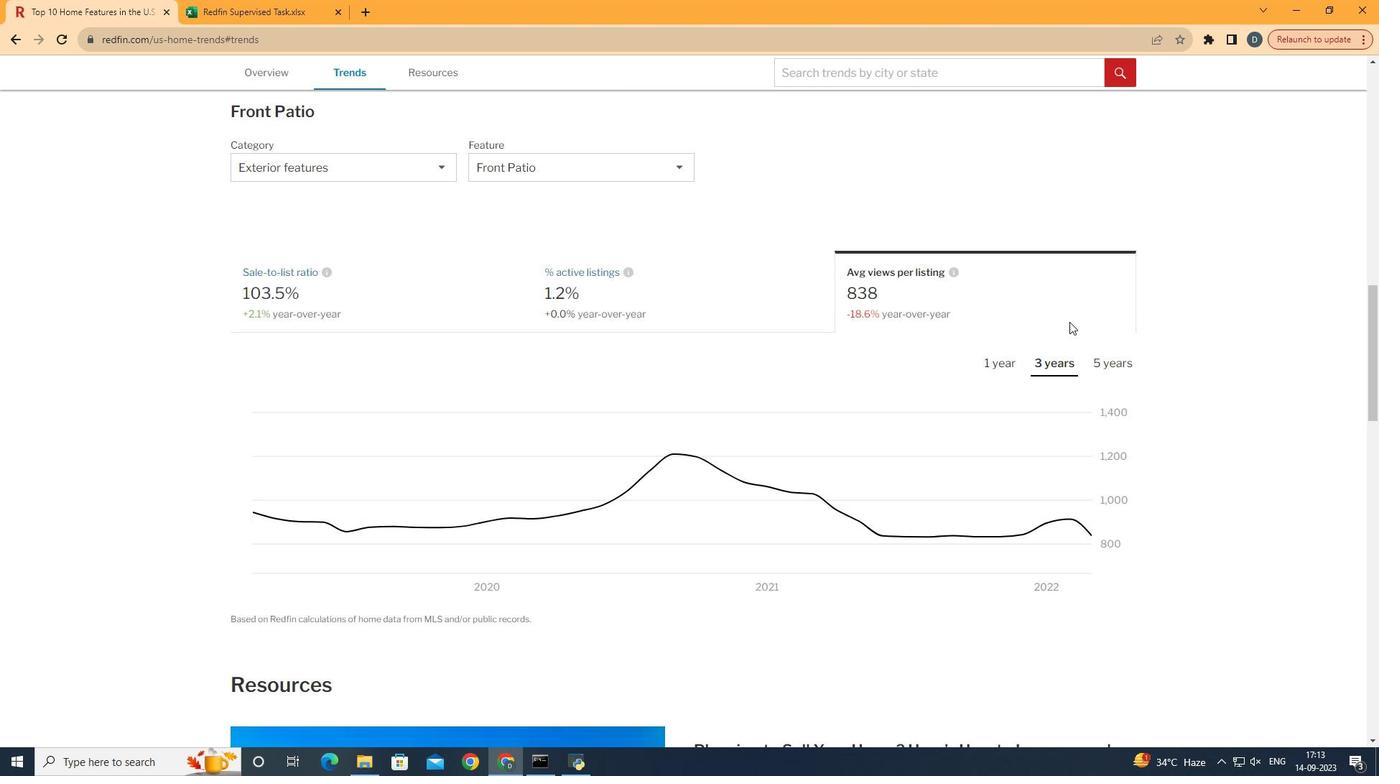 
Action: Mouse scrolled (1073, 324) with delta (0, 0)
Screenshot: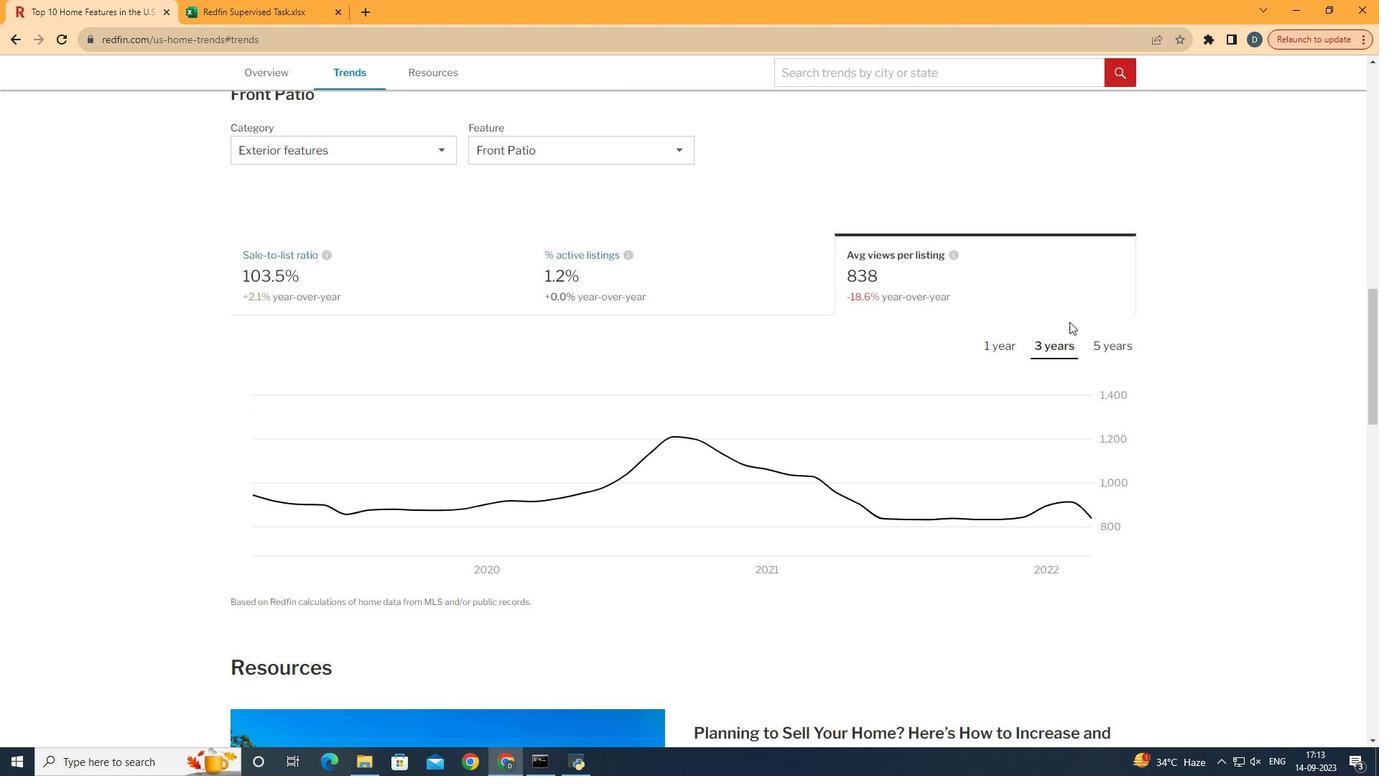 
Action: Mouse moved to (1013, 357)
Screenshot: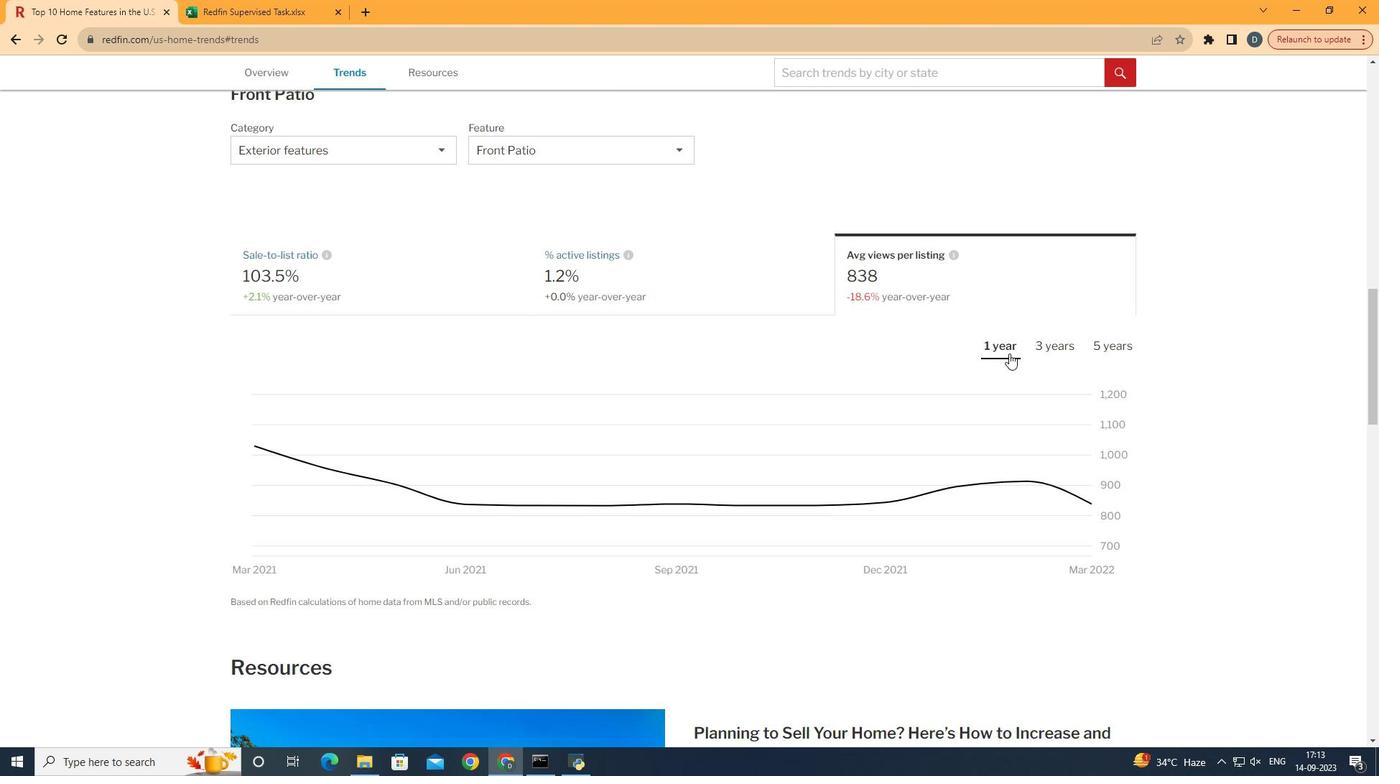 
Action: Mouse pressed left at (1013, 357)
Screenshot: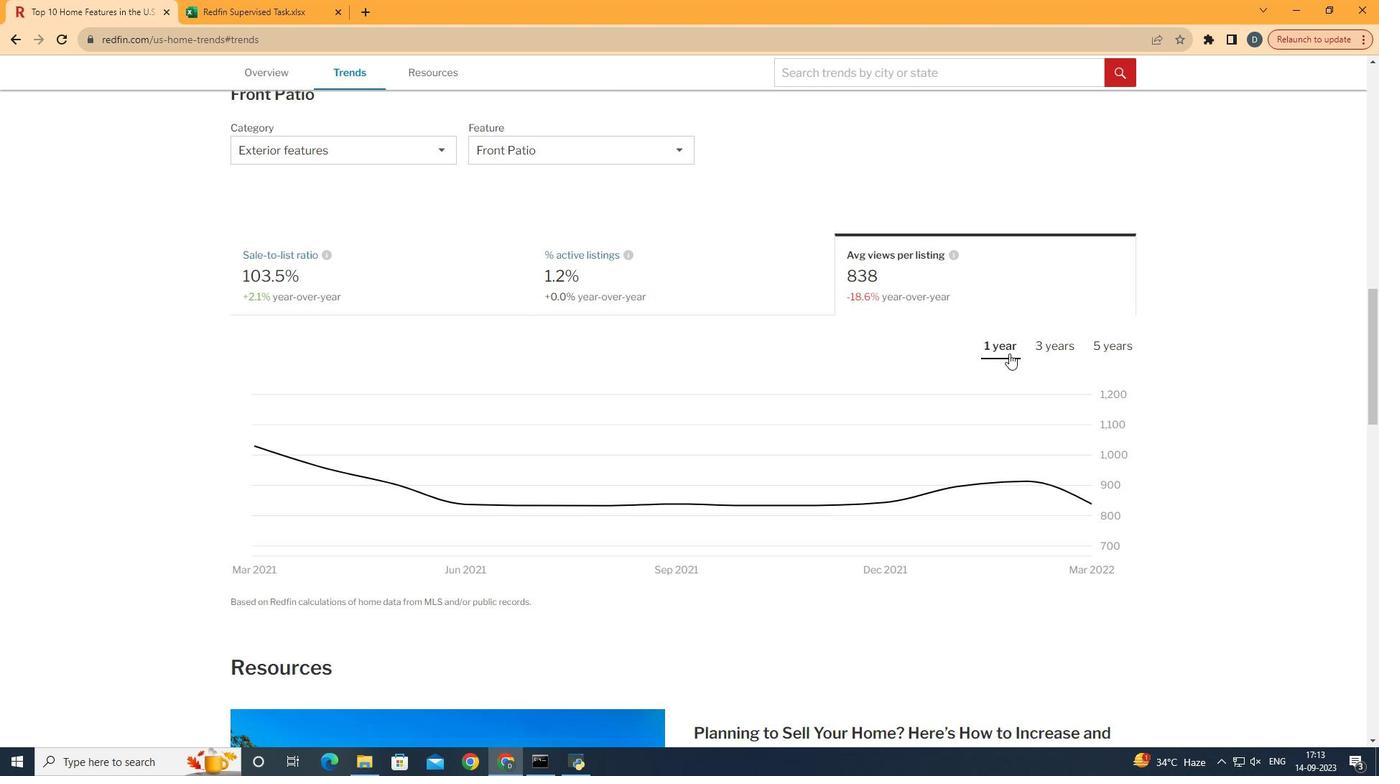 
Action: Mouse moved to (1012, 357)
Screenshot: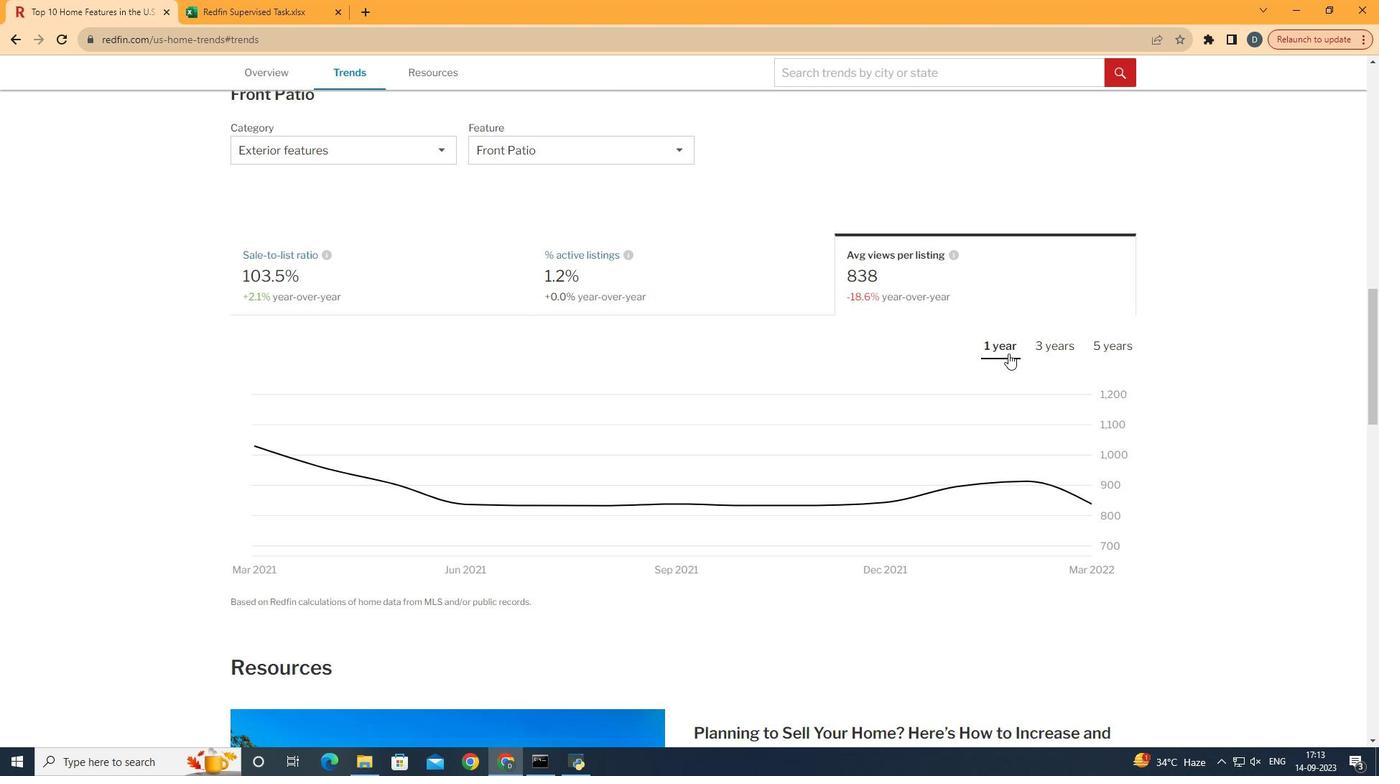
